 Task: Check the average views per listing of formal dining room in the last 3 years.
Action: Mouse moved to (840, 388)
Screenshot: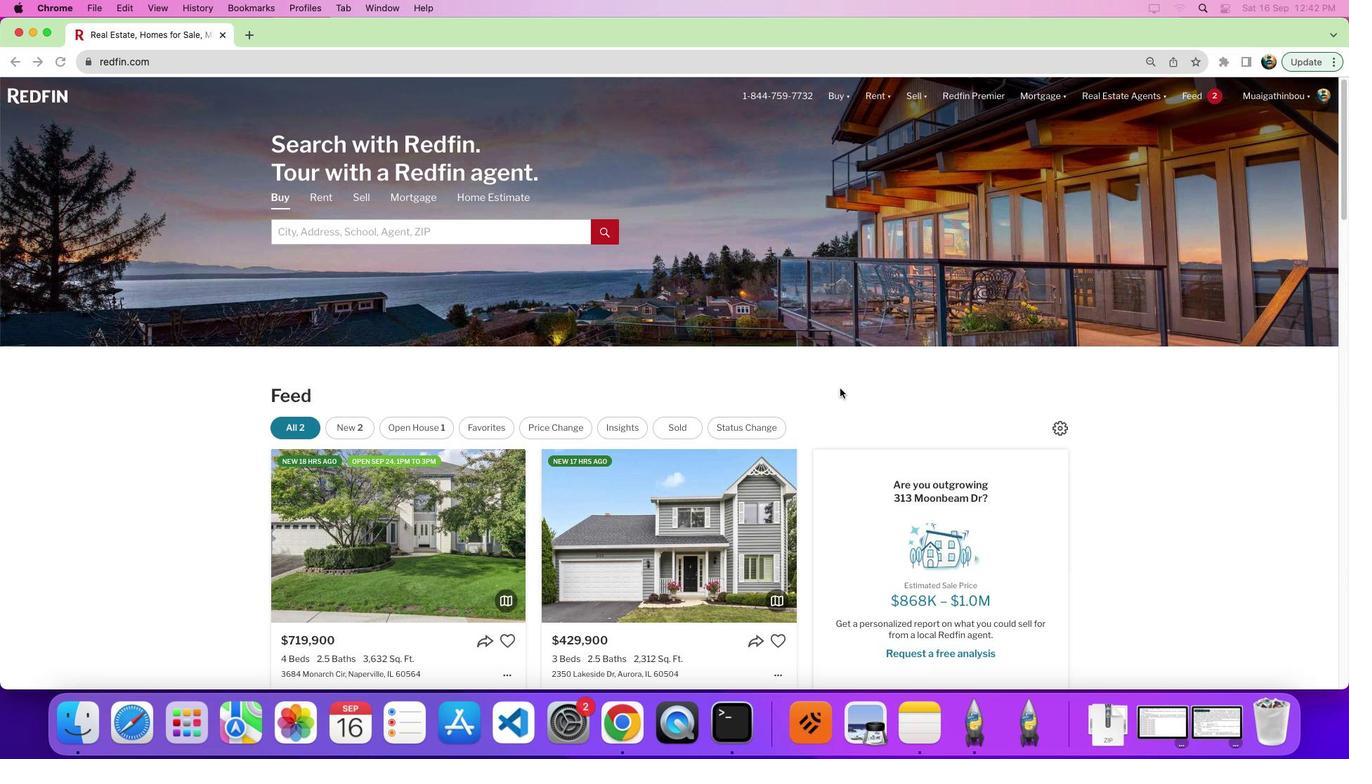 
Action: Mouse pressed left at (840, 388)
Screenshot: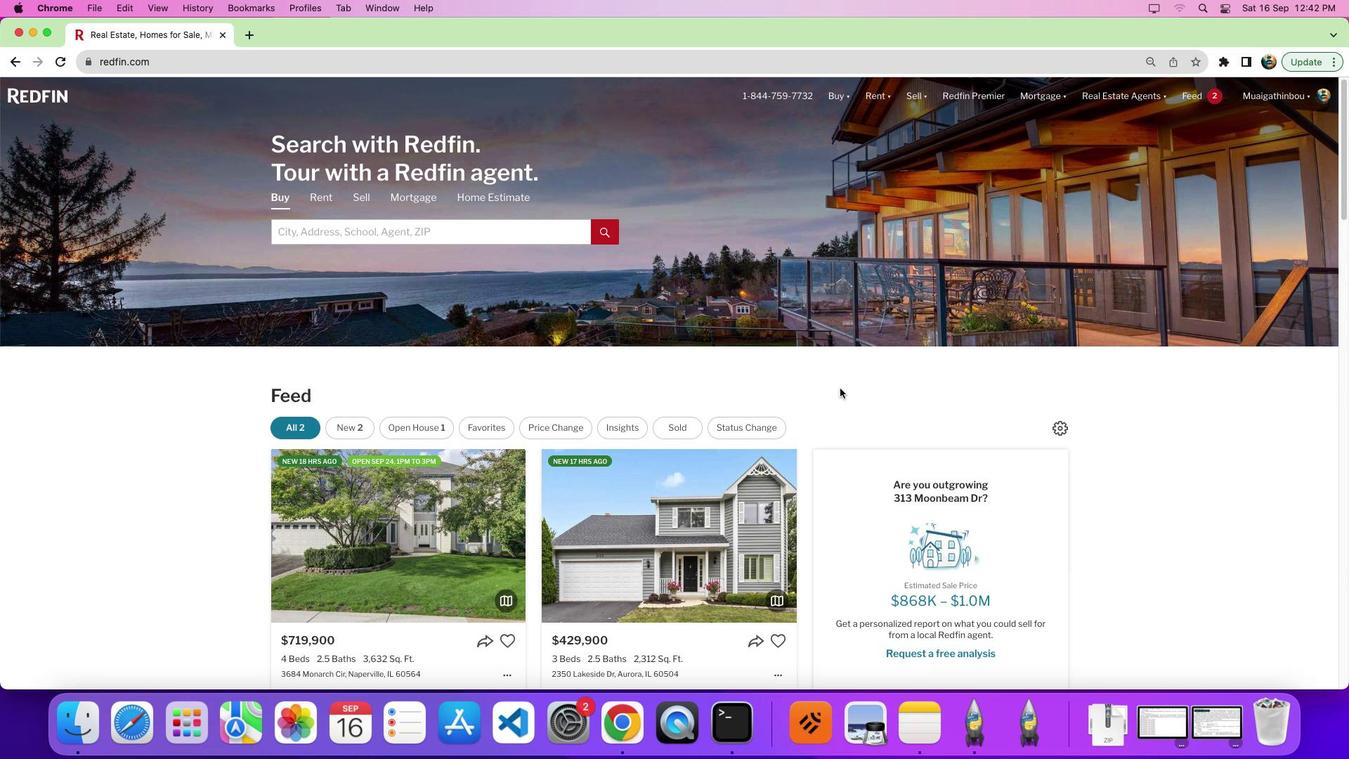 
Action: Mouse moved to (1085, 241)
Screenshot: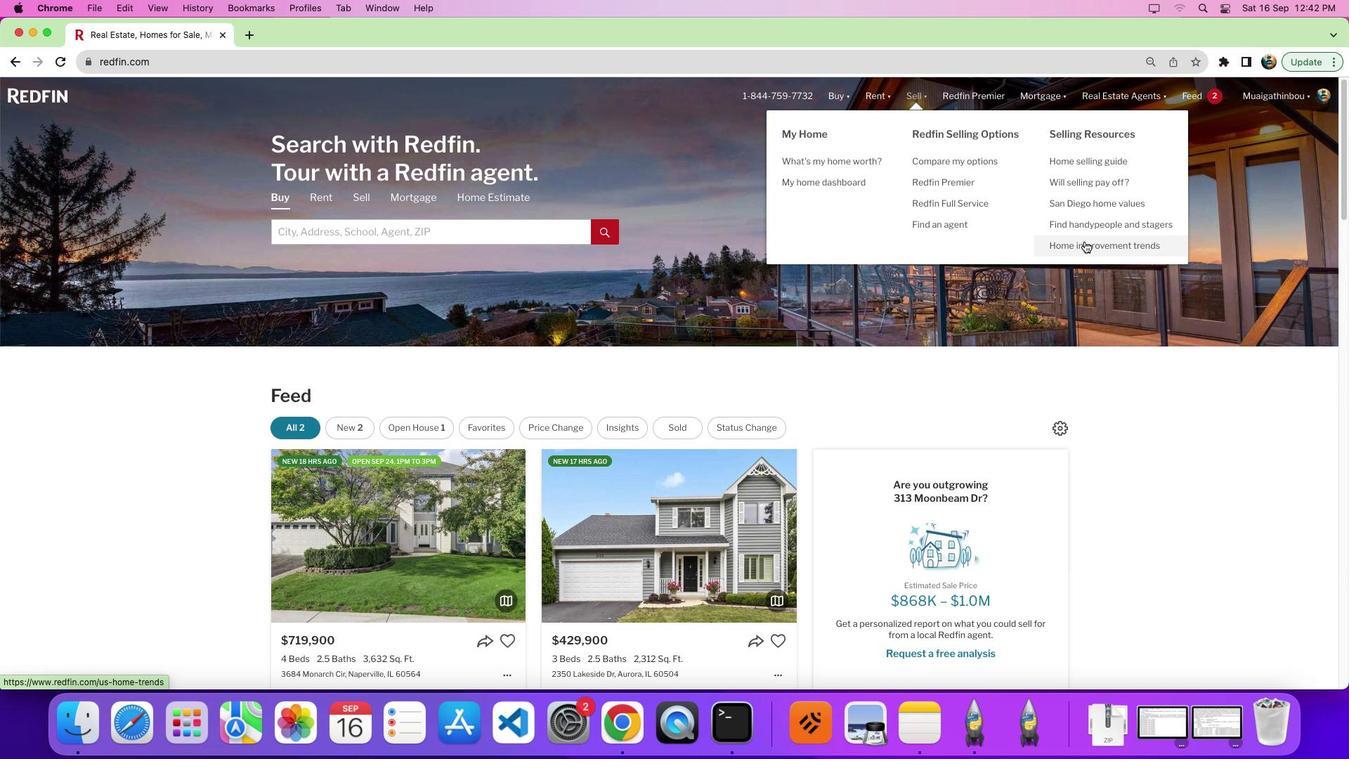 
Action: Mouse pressed left at (1085, 241)
Screenshot: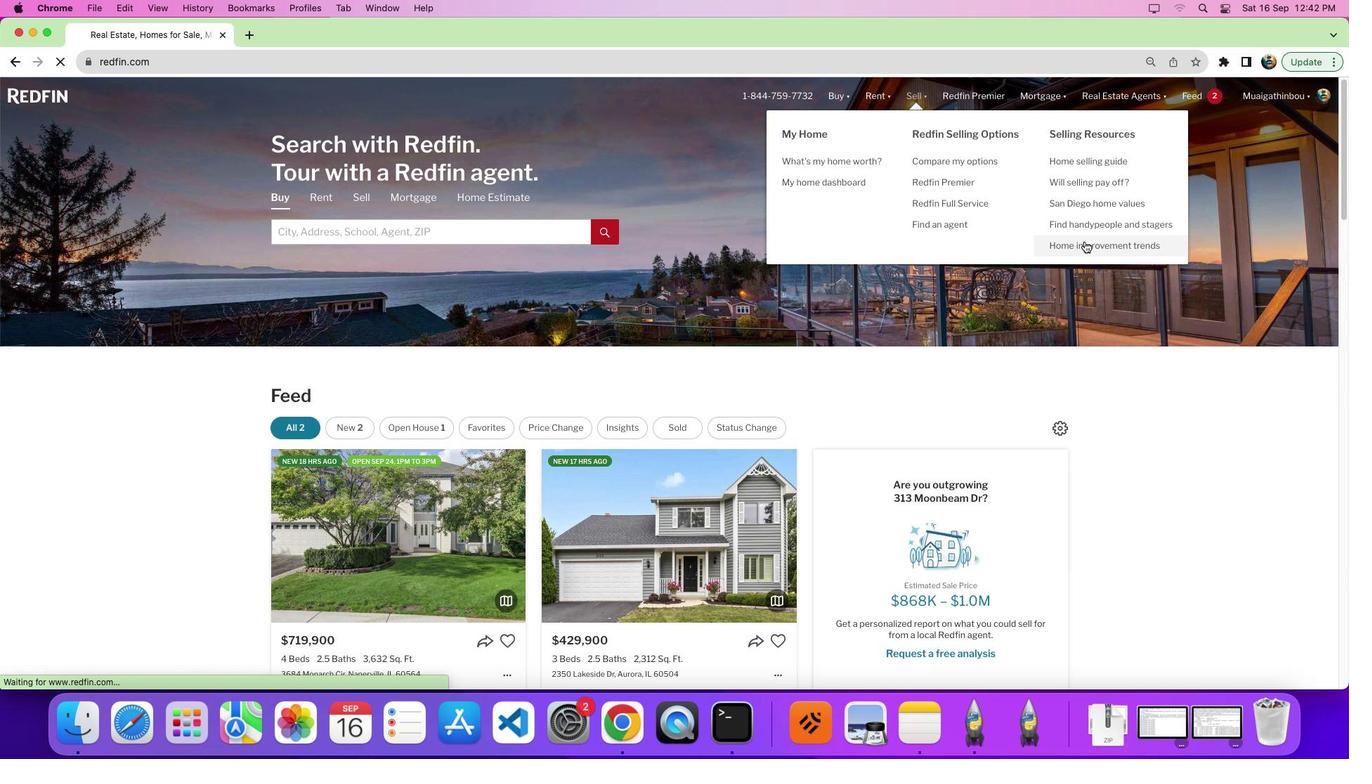 
Action: Mouse pressed left at (1085, 241)
Screenshot: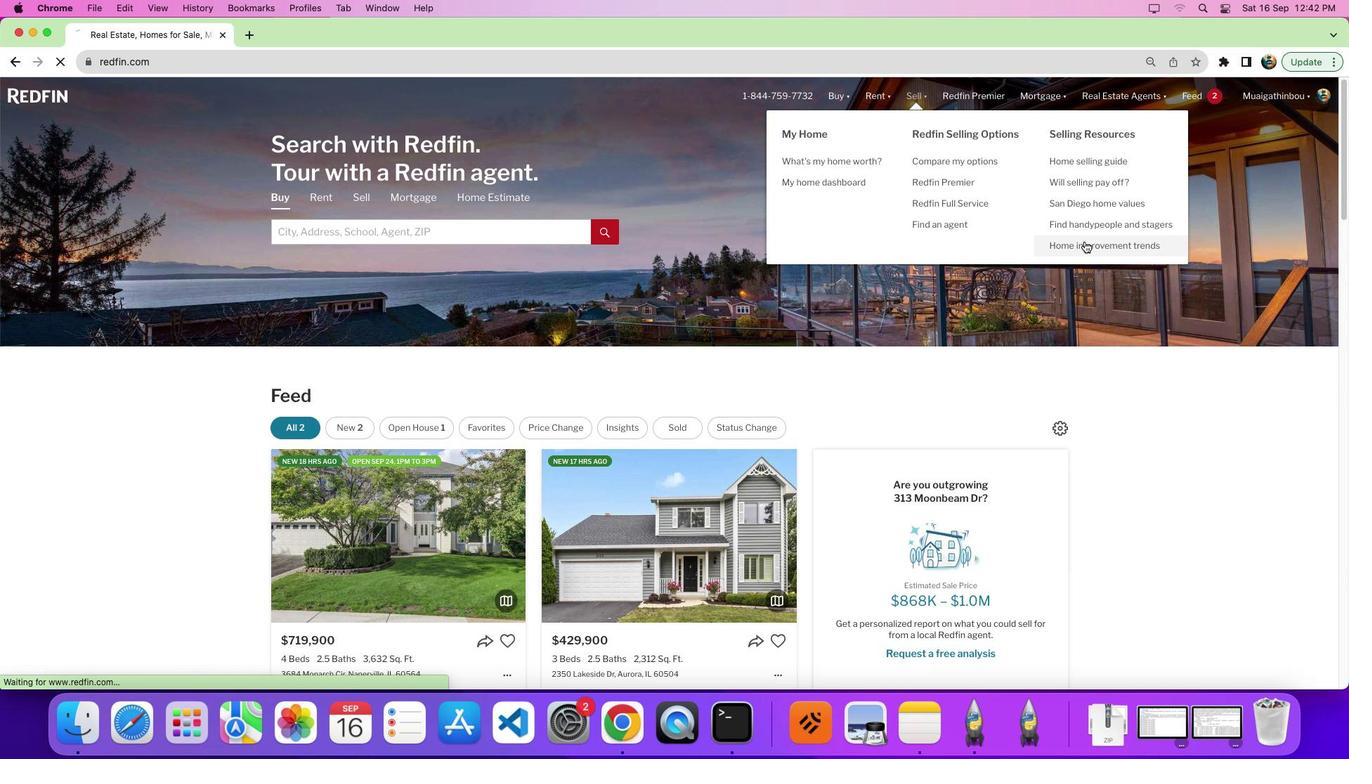 
Action: Mouse moved to (389, 267)
Screenshot: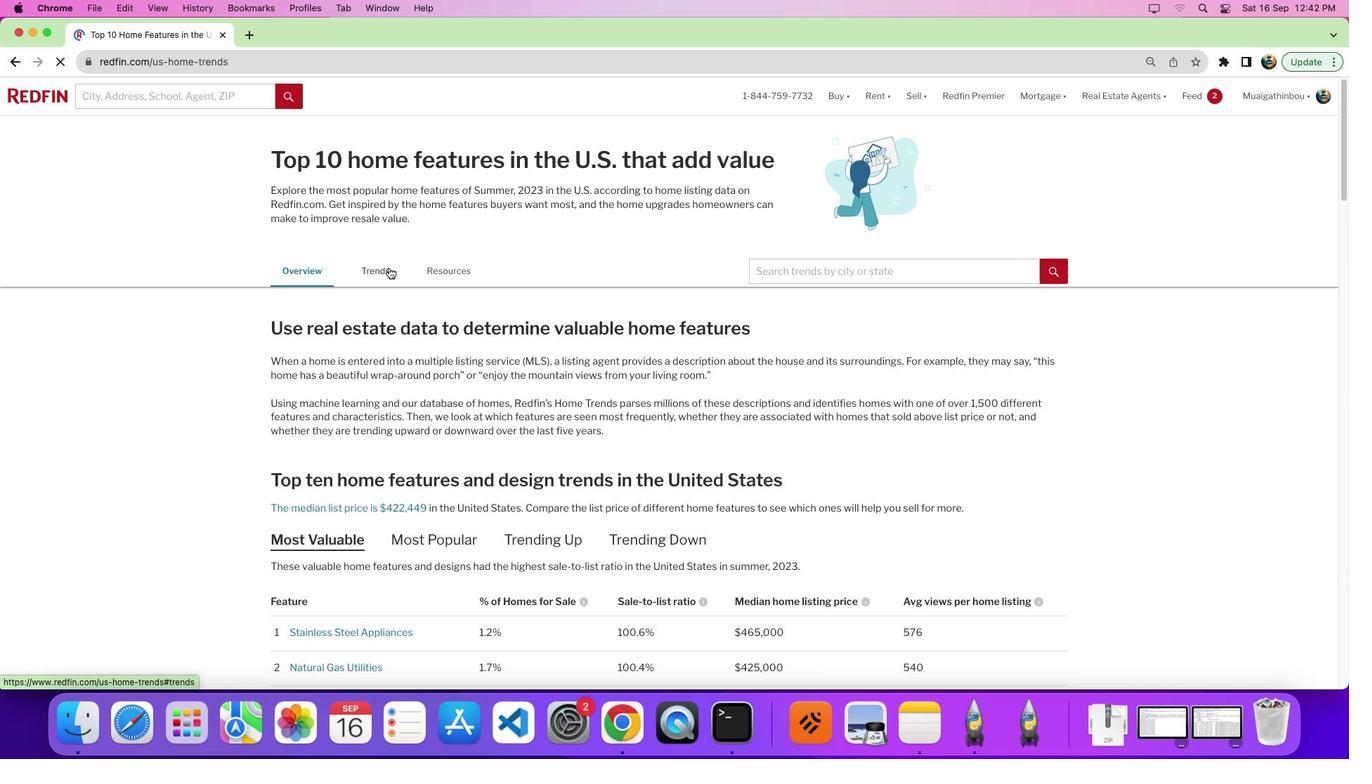 
Action: Mouse pressed left at (389, 267)
Screenshot: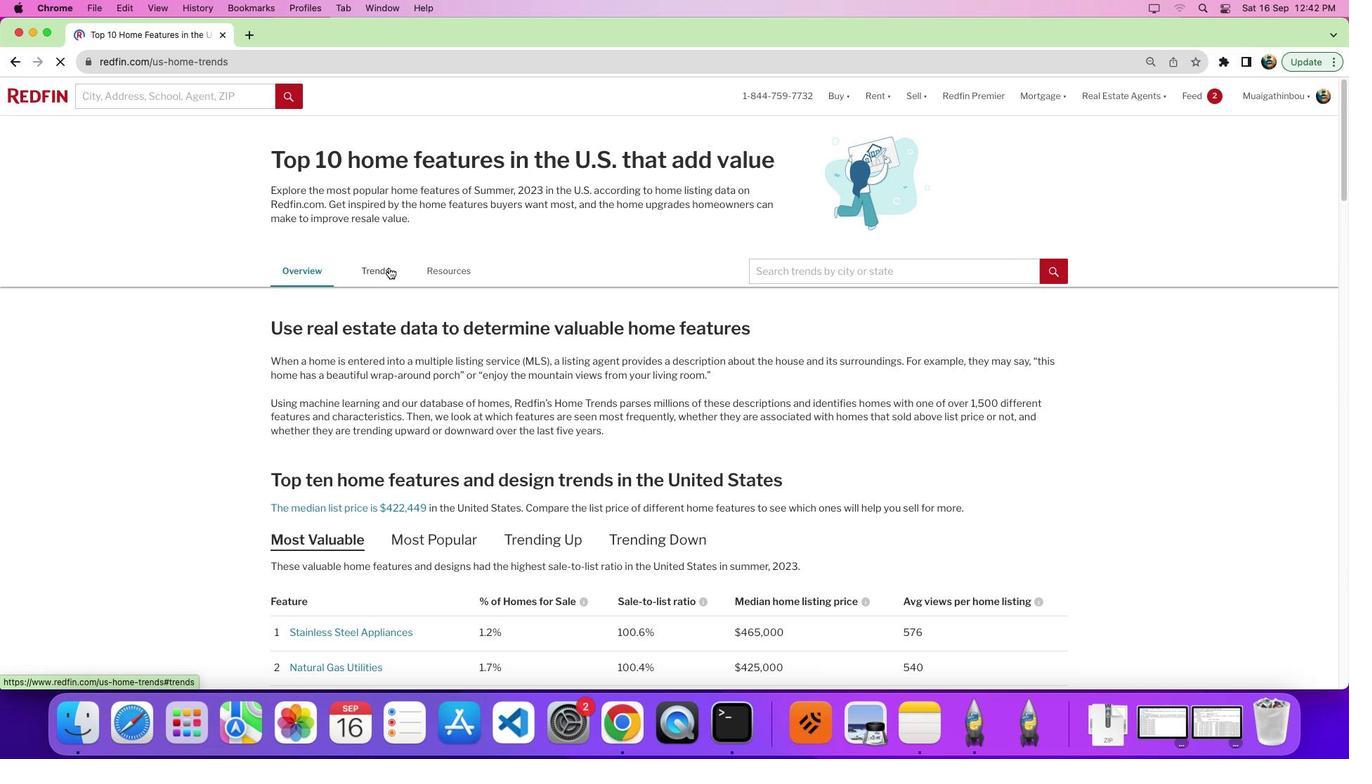 
Action: Mouse moved to (641, 381)
Screenshot: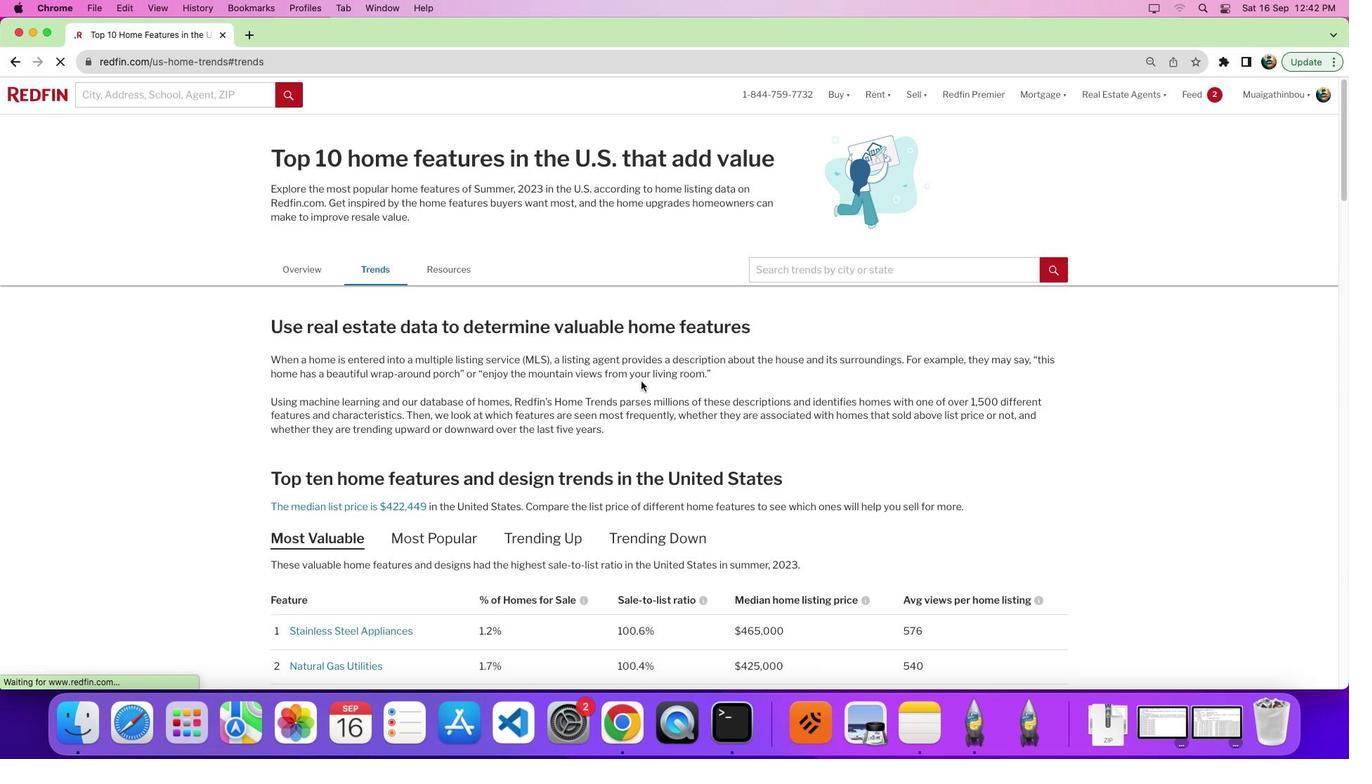 
Action: Mouse scrolled (641, 381) with delta (0, 0)
Screenshot: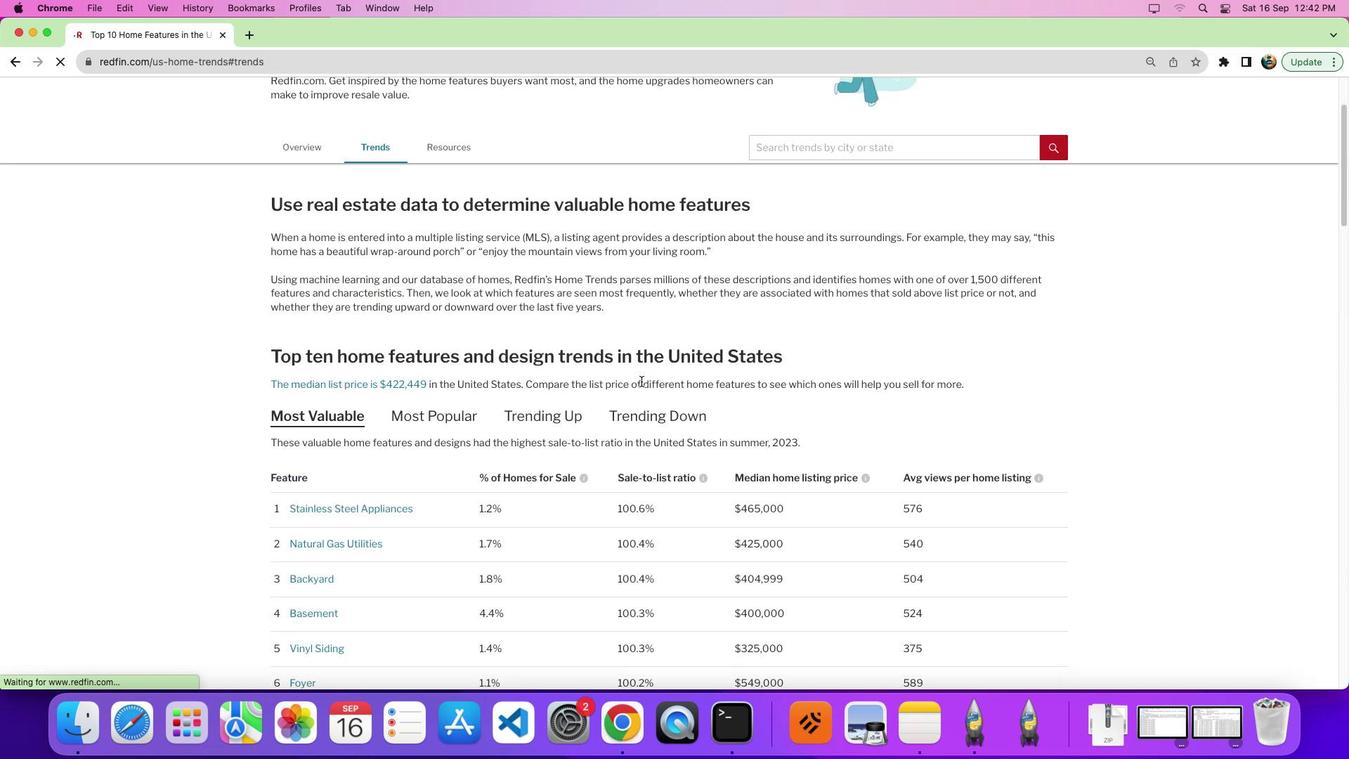 
Action: Mouse scrolled (641, 381) with delta (0, 0)
Screenshot: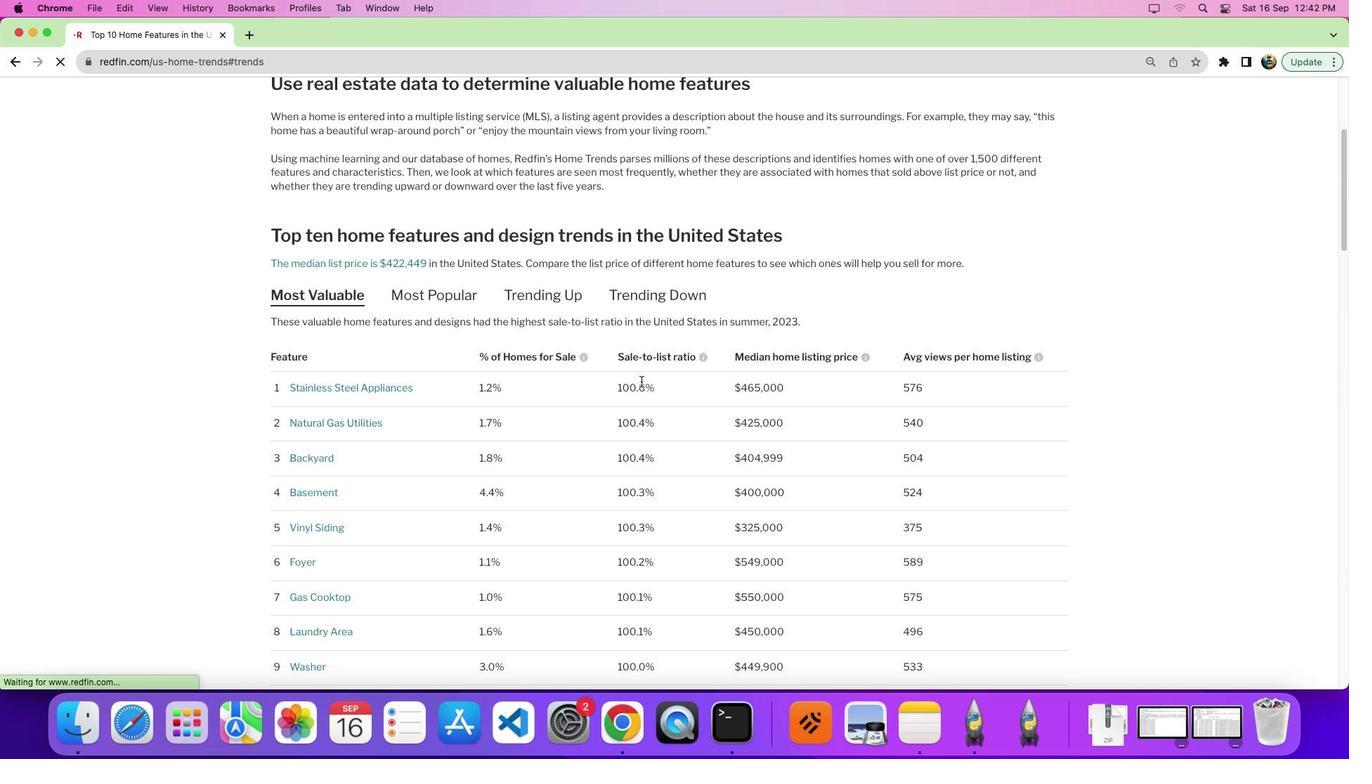 
Action: Mouse scrolled (641, 381) with delta (0, -5)
Screenshot: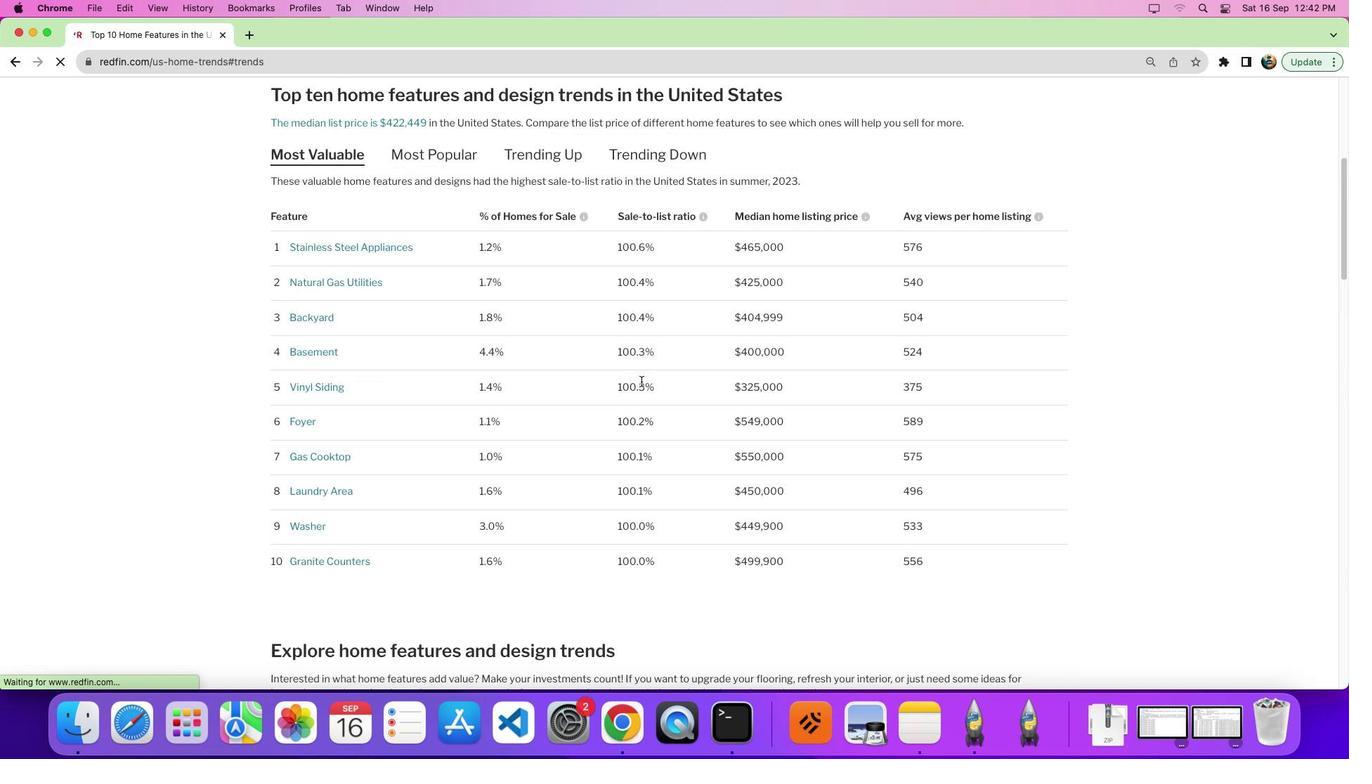 
Action: Mouse scrolled (641, 381) with delta (0, -6)
Screenshot: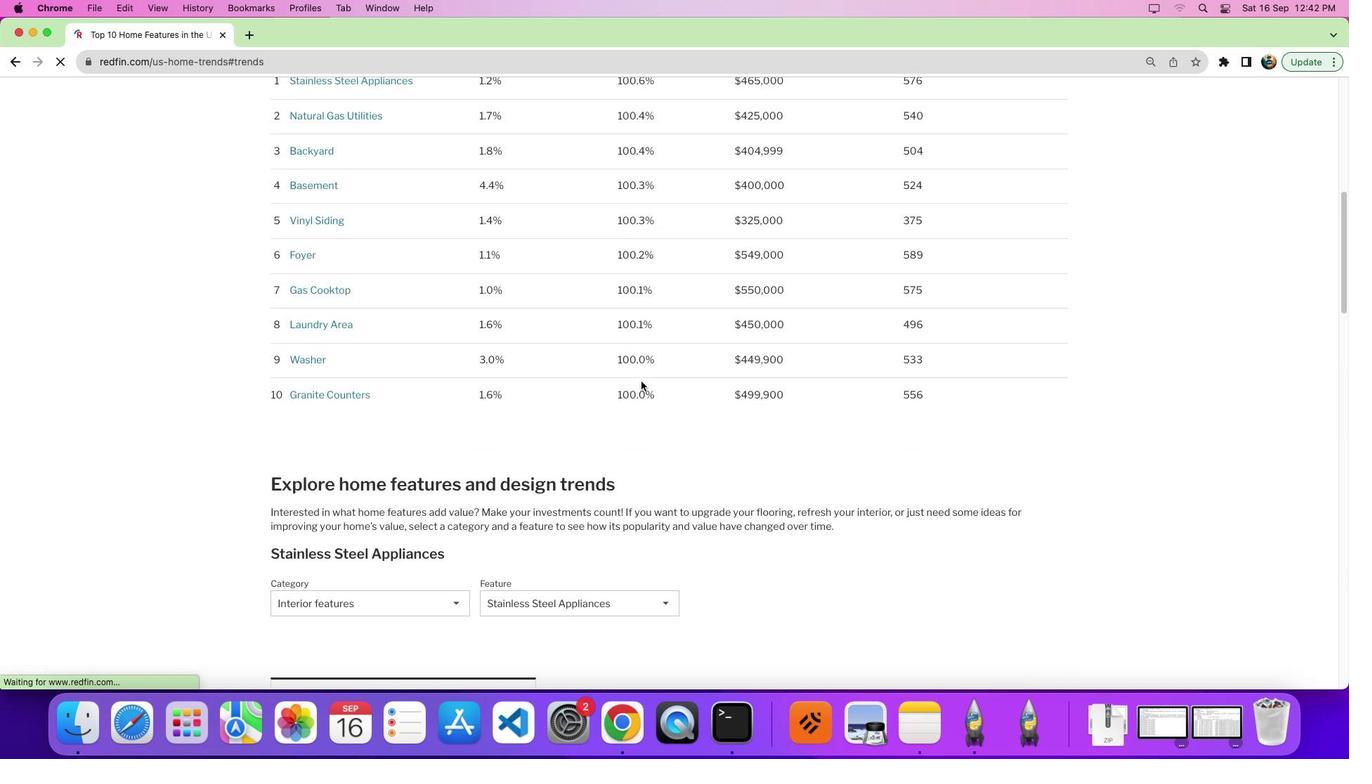 
Action: Mouse moved to (643, 382)
Screenshot: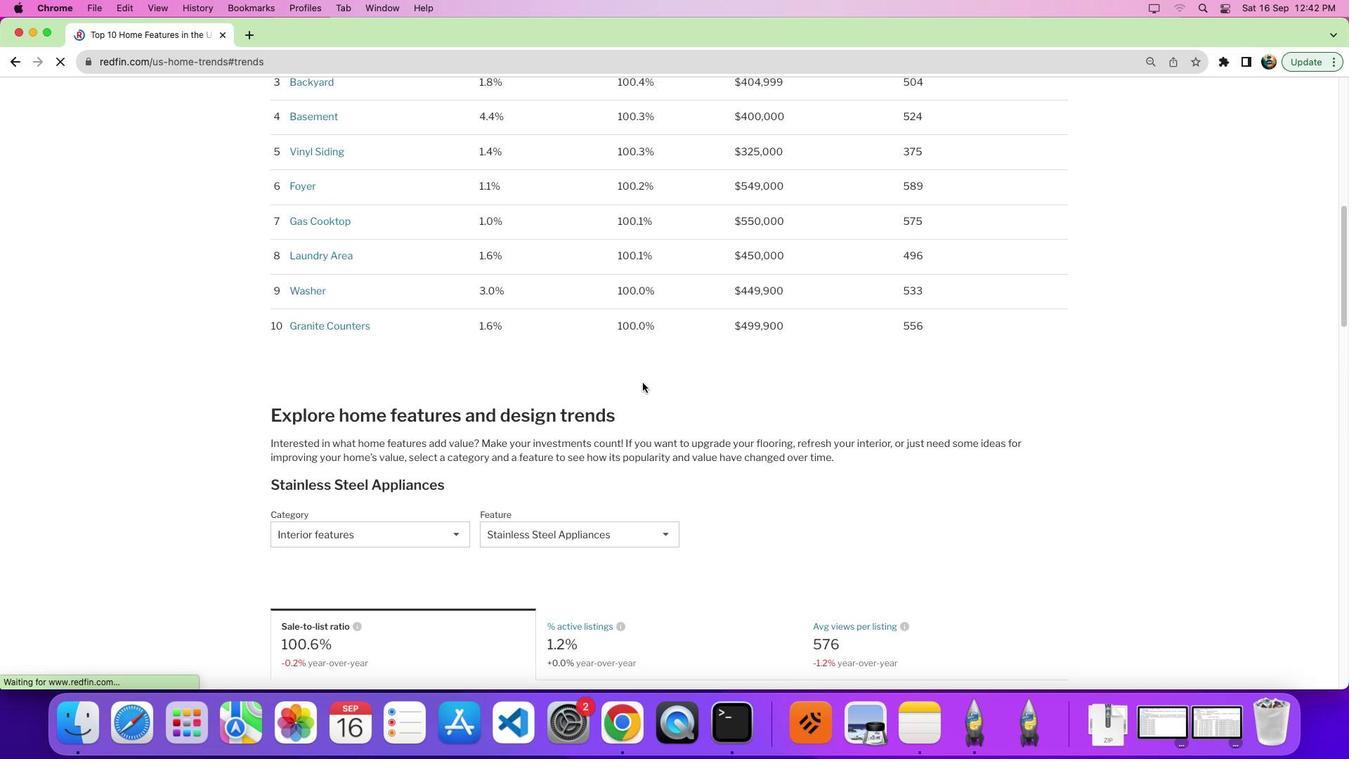 
Action: Mouse scrolled (643, 382) with delta (0, 0)
Screenshot: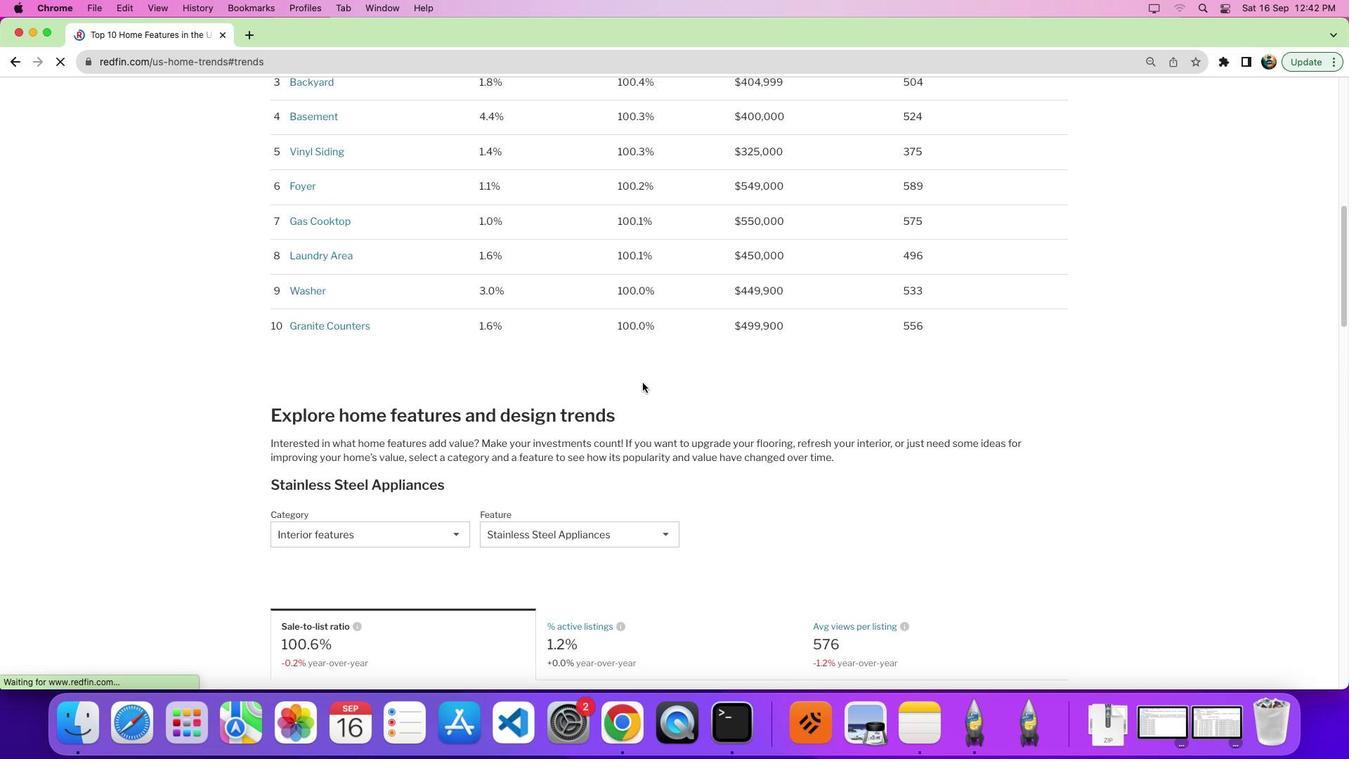 
Action: Mouse scrolled (643, 382) with delta (0, 0)
Screenshot: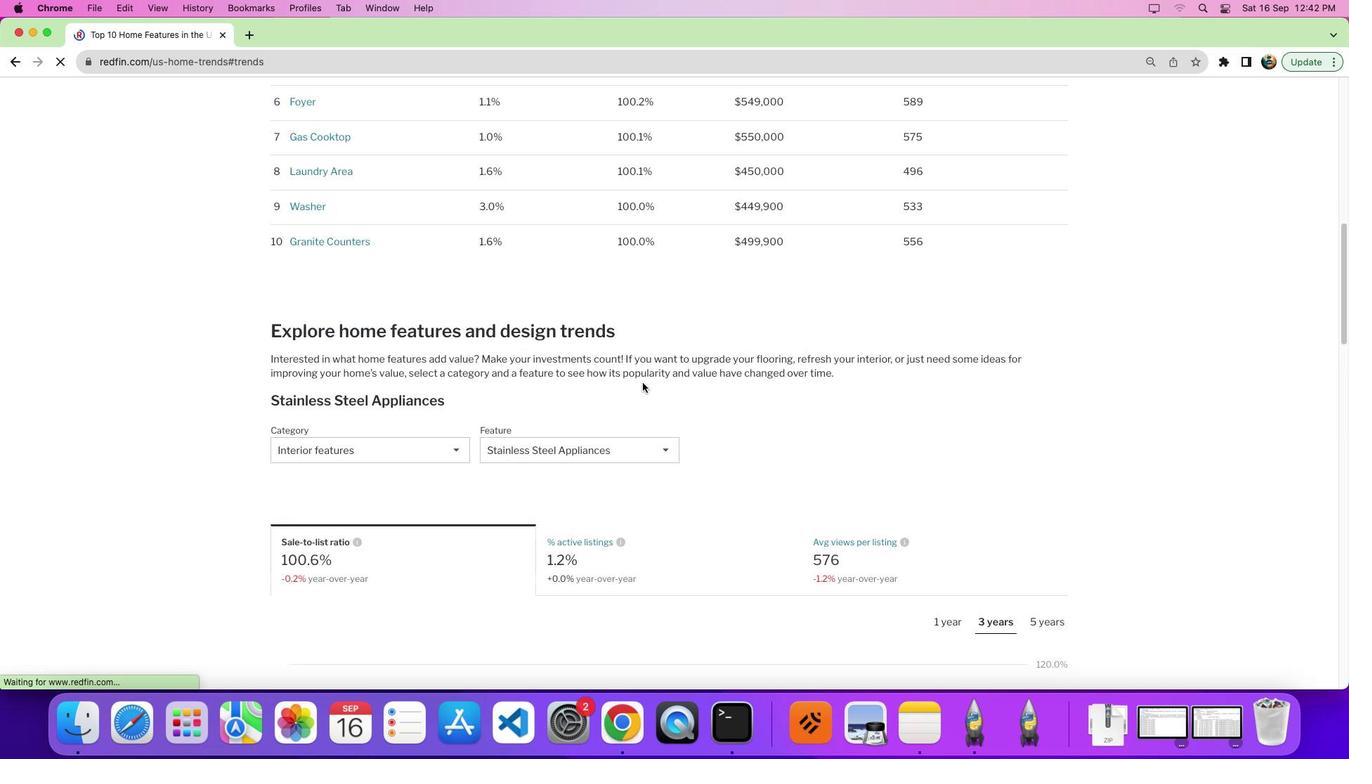 
Action: Mouse scrolled (643, 382) with delta (0, -4)
Screenshot: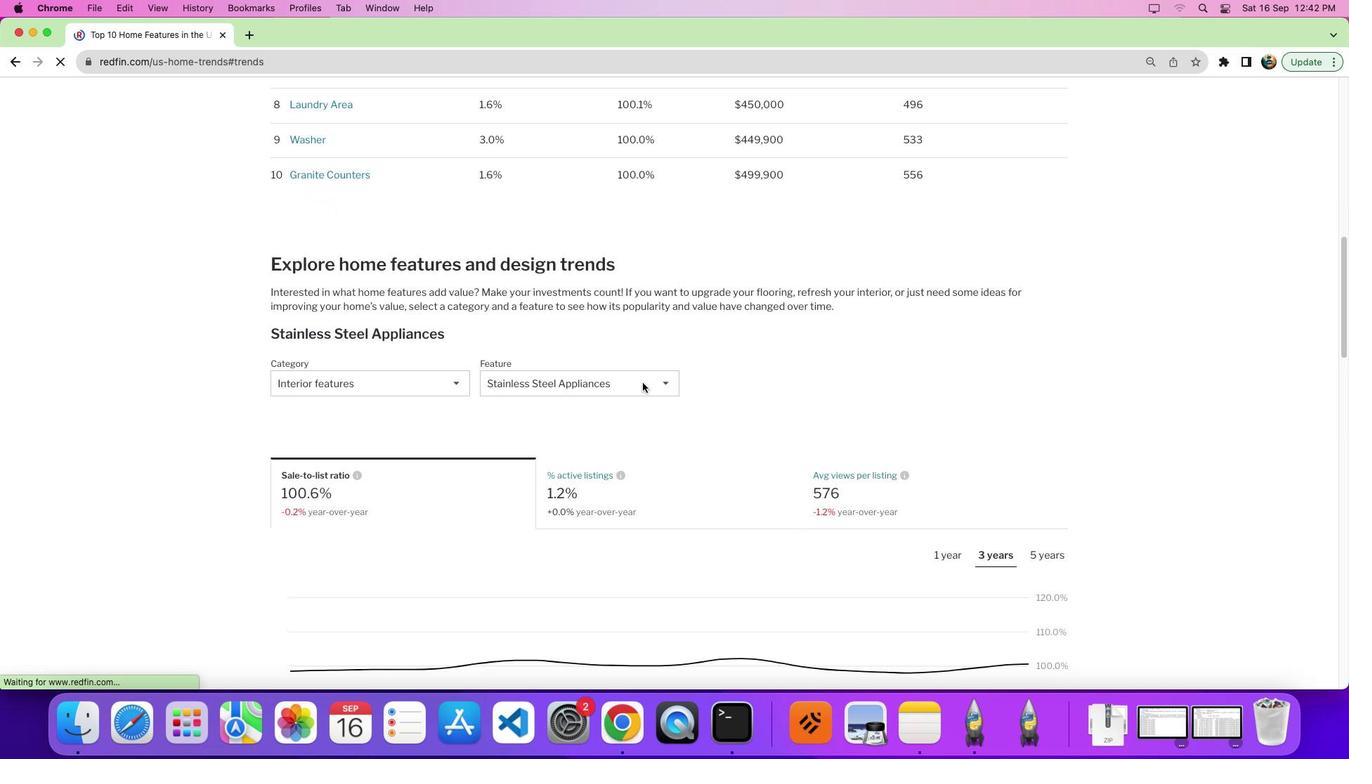 
Action: Mouse moved to (643, 382)
Screenshot: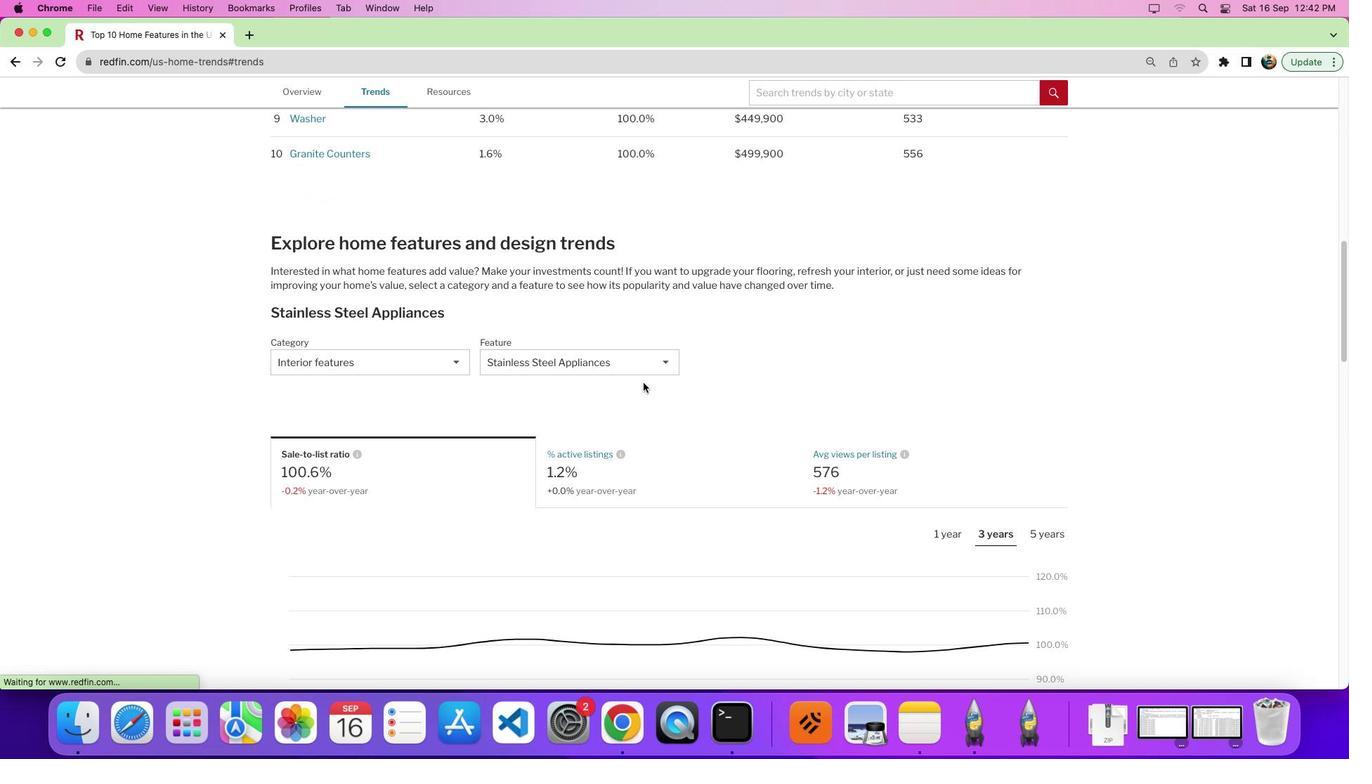 
Action: Mouse scrolled (643, 382) with delta (0, 0)
Screenshot: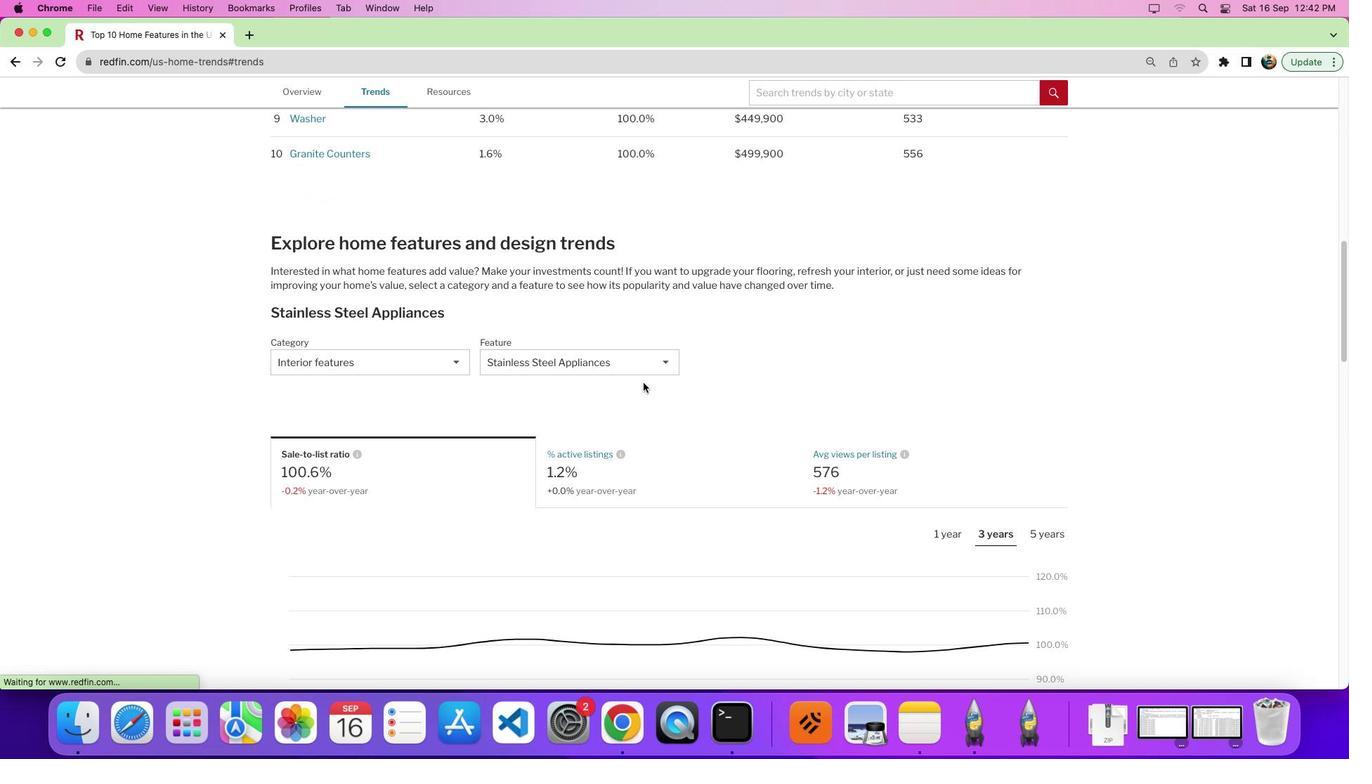 
Action: Mouse scrolled (643, 382) with delta (0, 0)
Screenshot: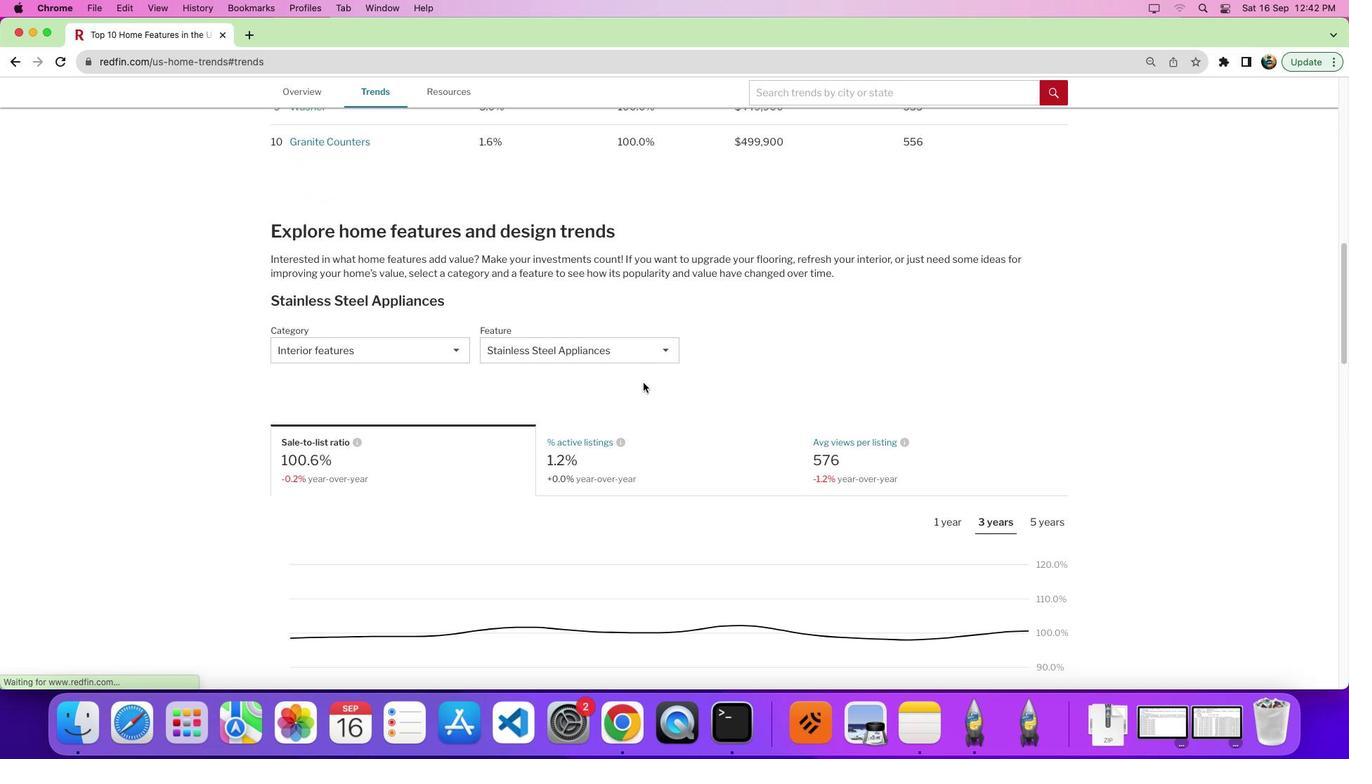 
Action: Mouse moved to (643, 382)
Screenshot: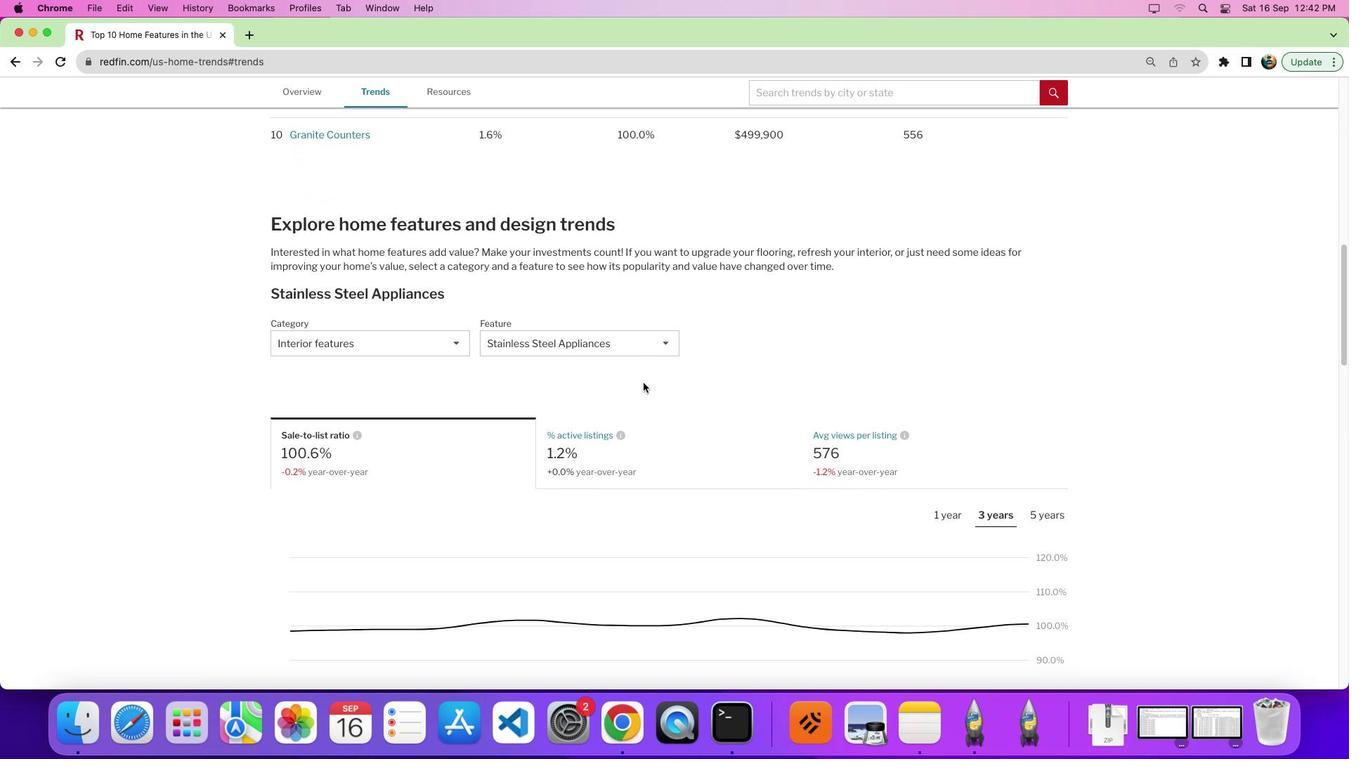 
Action: Mouse scrolled (643, 382) with delta (0, 0)
Screenshot: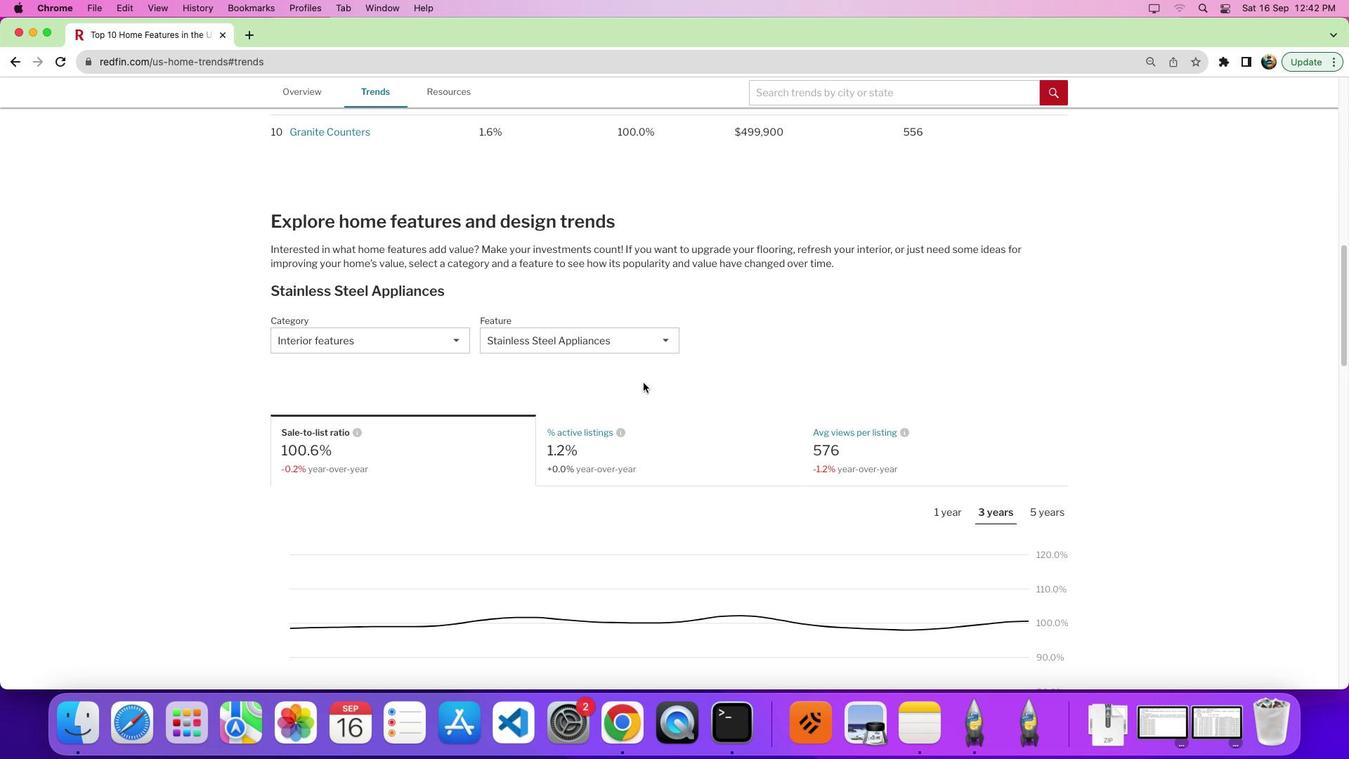 
Action: Mouse scrolled (643, 382) with delta (0, 0)
Screenshot: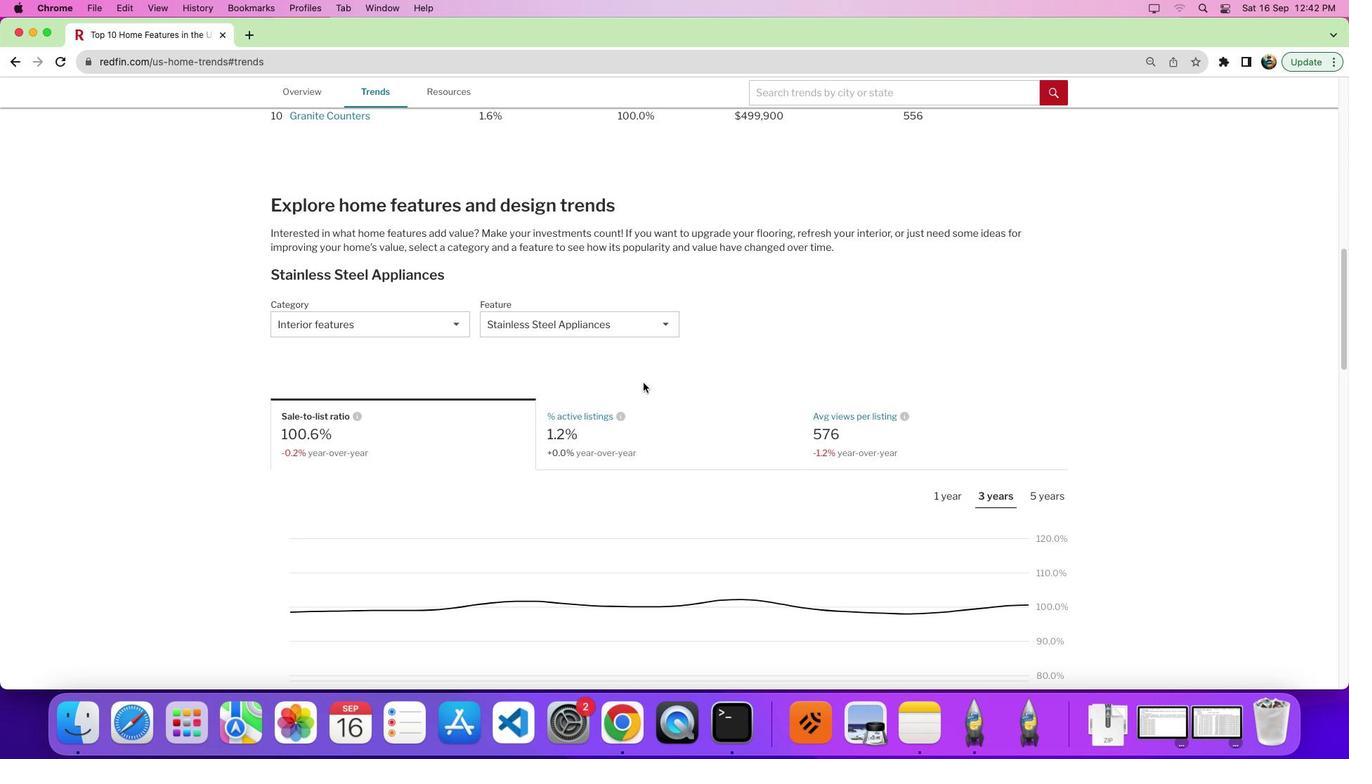 
Action: Mouse moved to (603, 313)
Screenshot: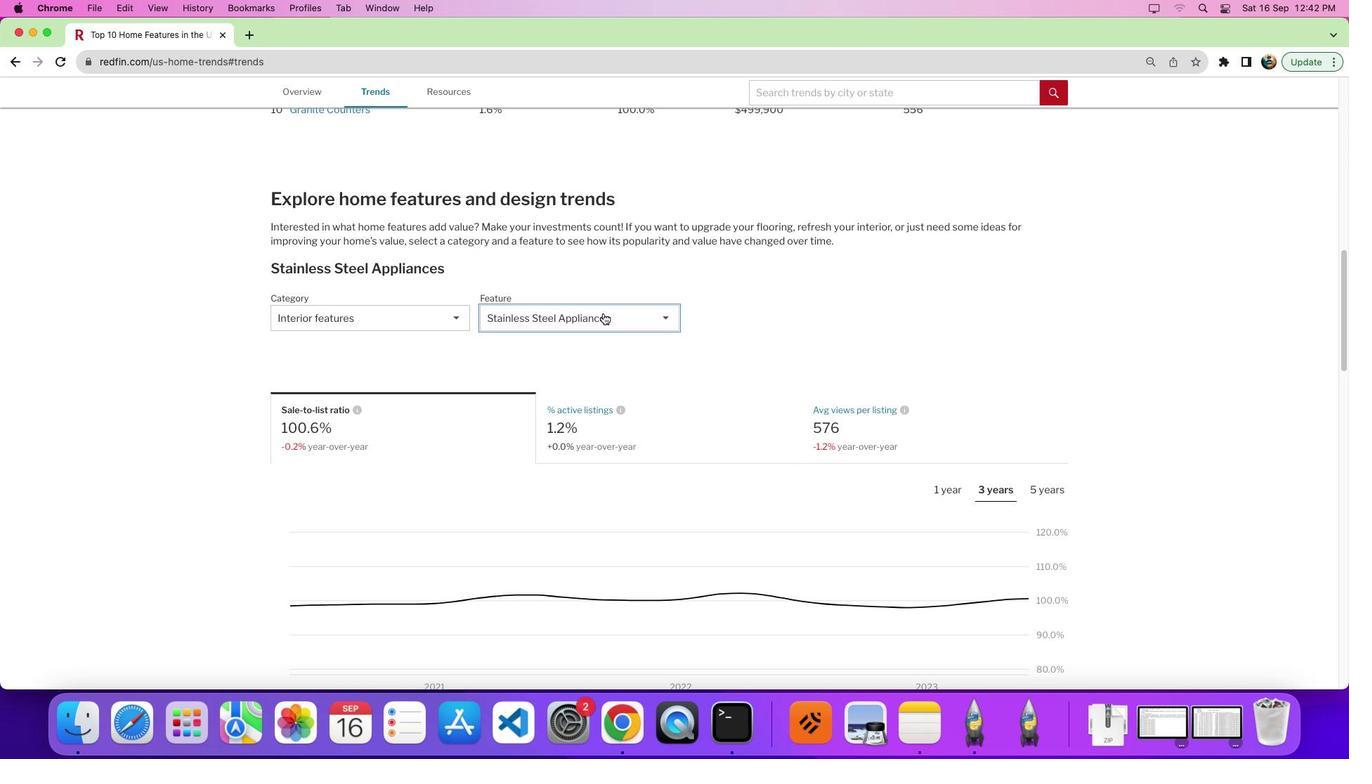 
Action: Mouse pressed left at (603, 313)
Screenshot: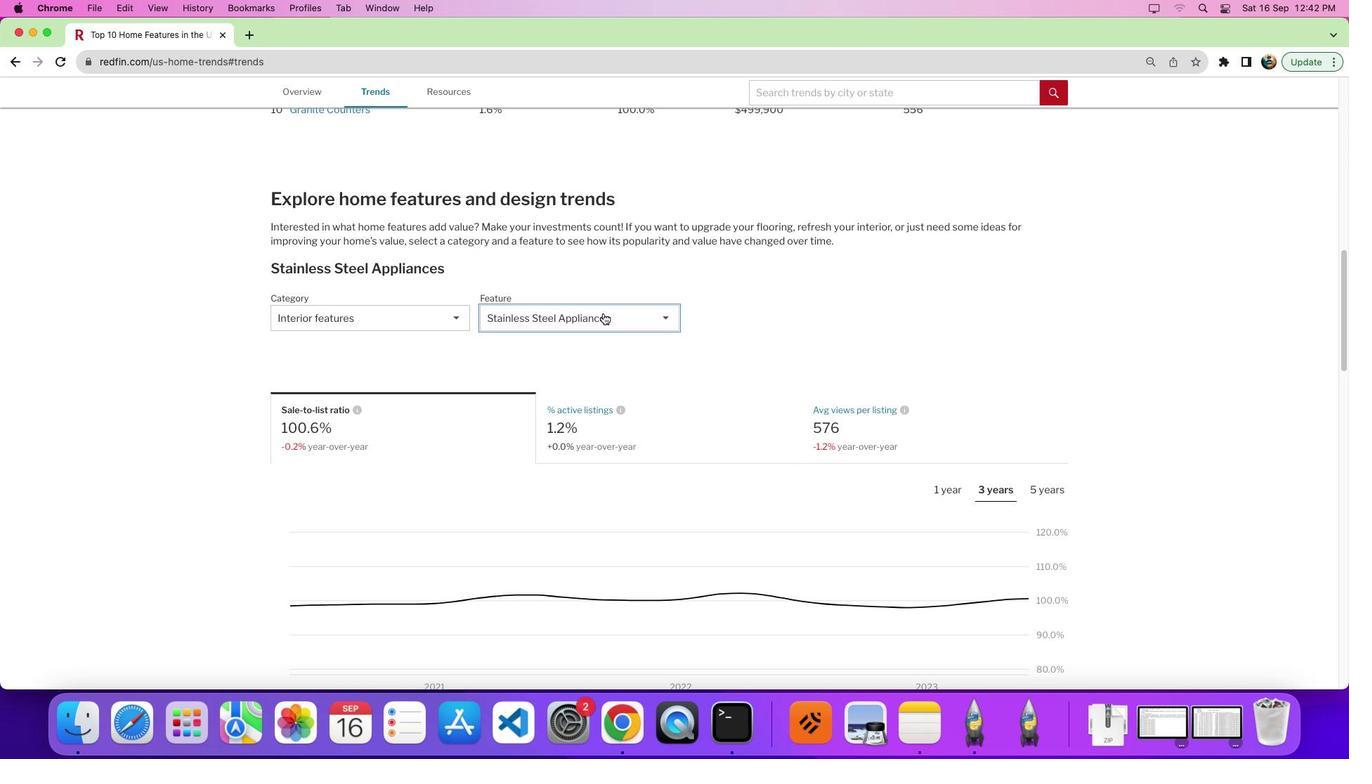 
Action: Mouse moved to (671, 416)
Screenshot: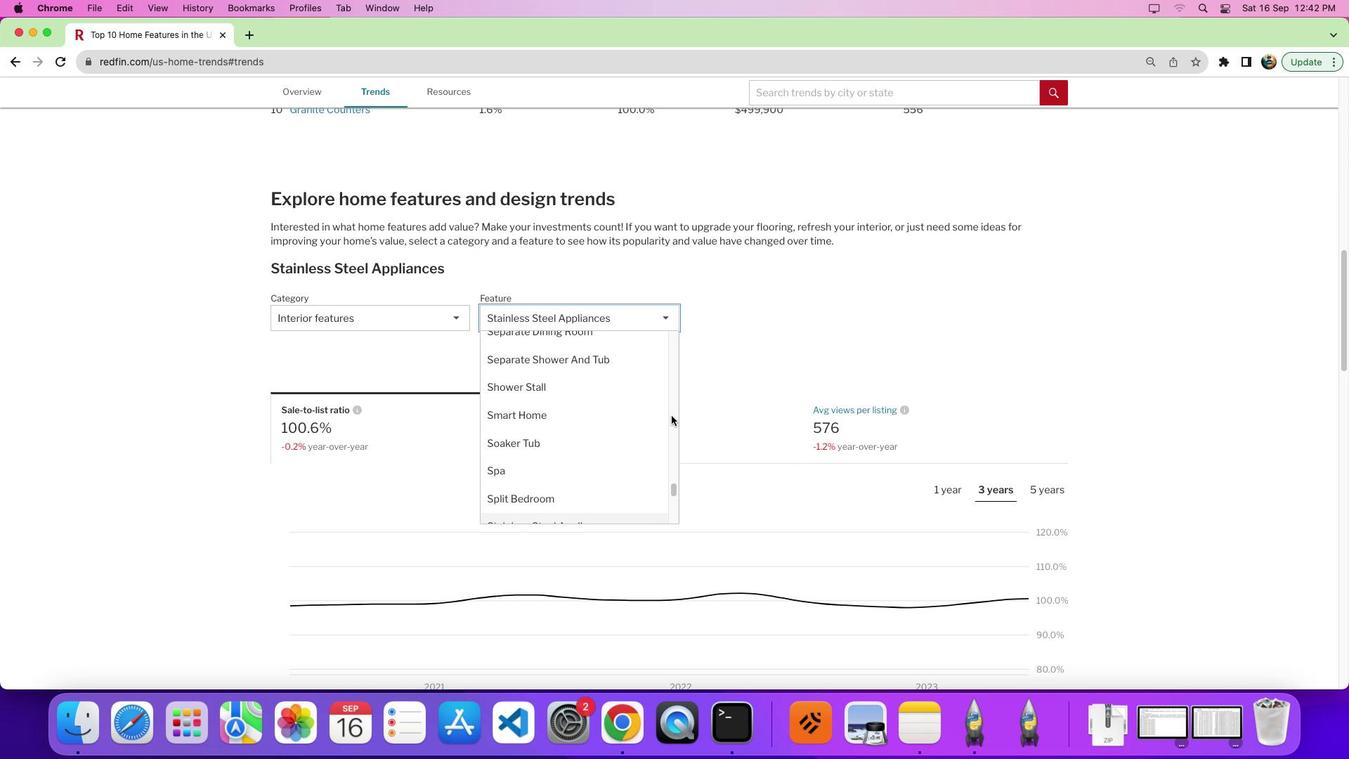 
Action: Mouse pressed left at (671, 416)
Screenshot: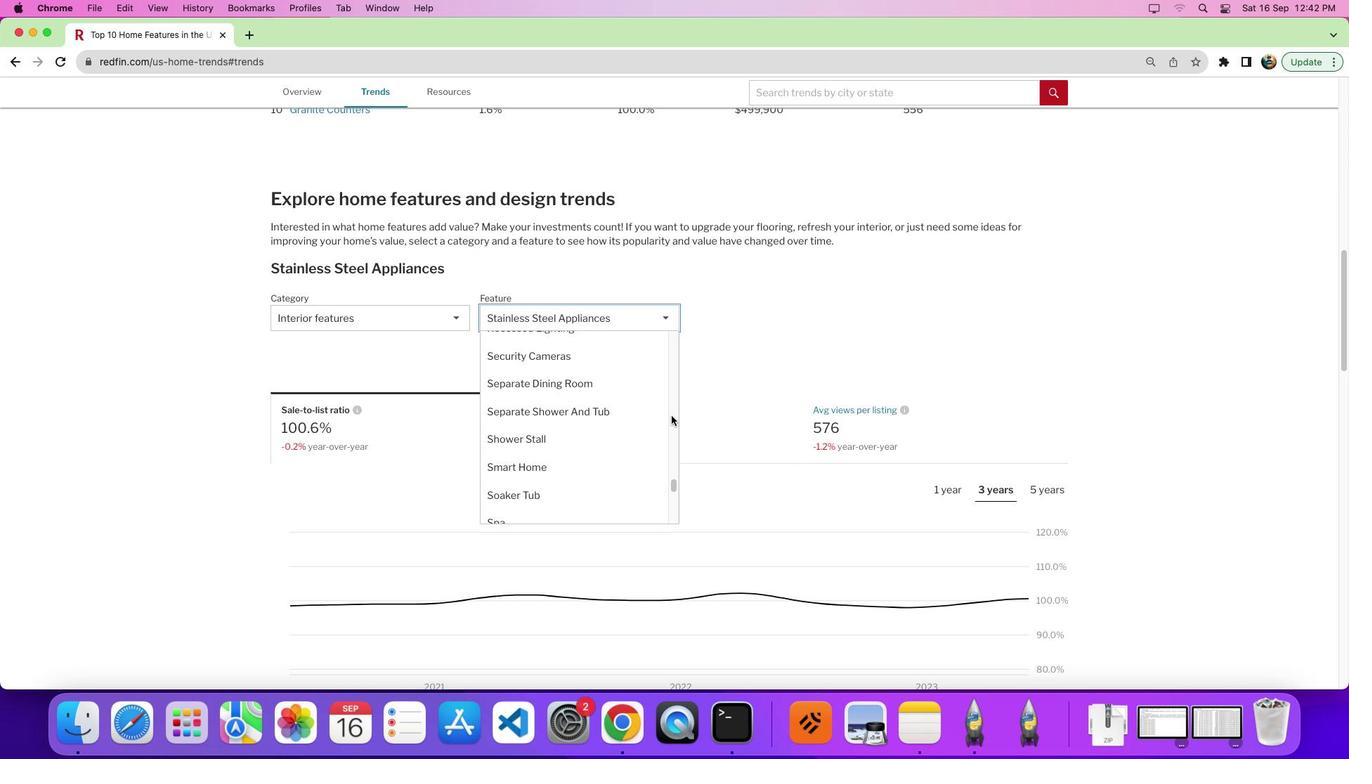 
Action: Mouse moved to (571, 433)
Screenshot: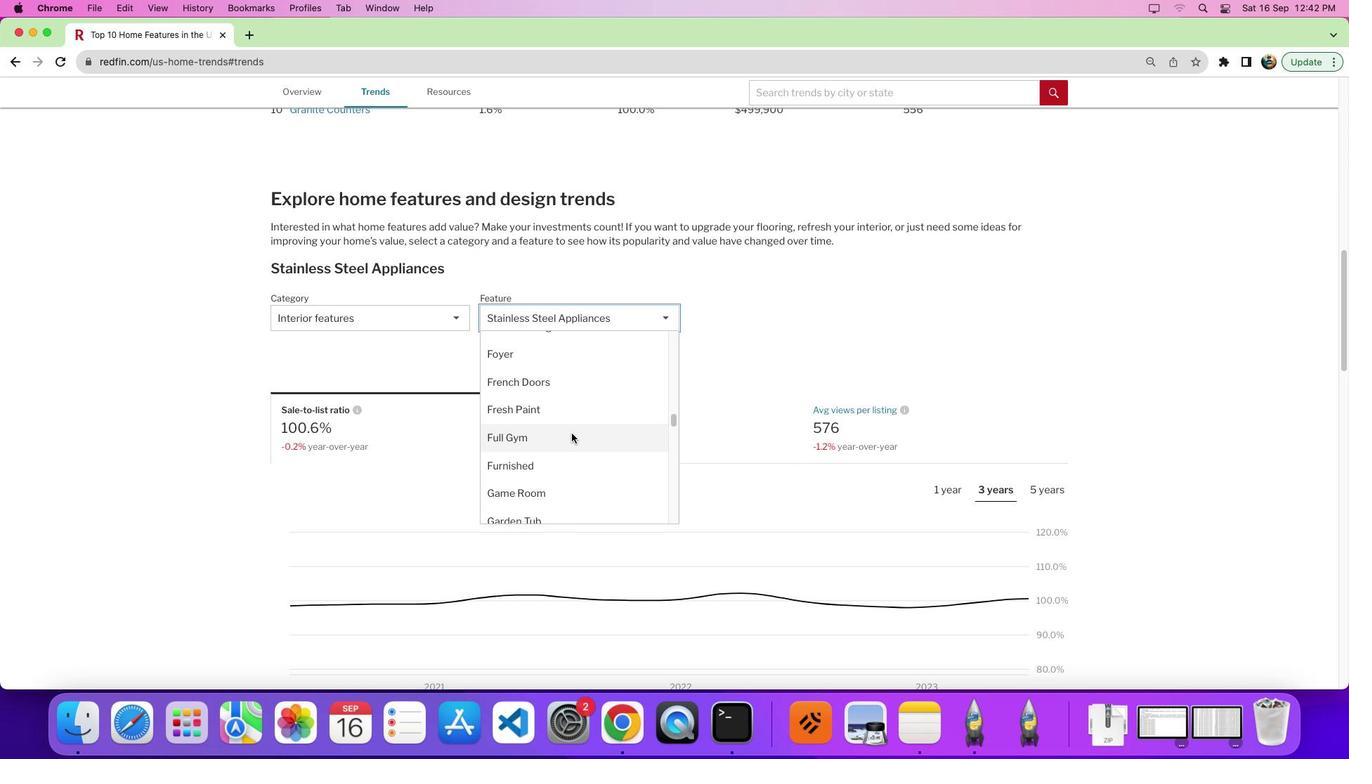 
Action: Mouse scrolled (571, 433) with delta (0, 0)
Screenshot: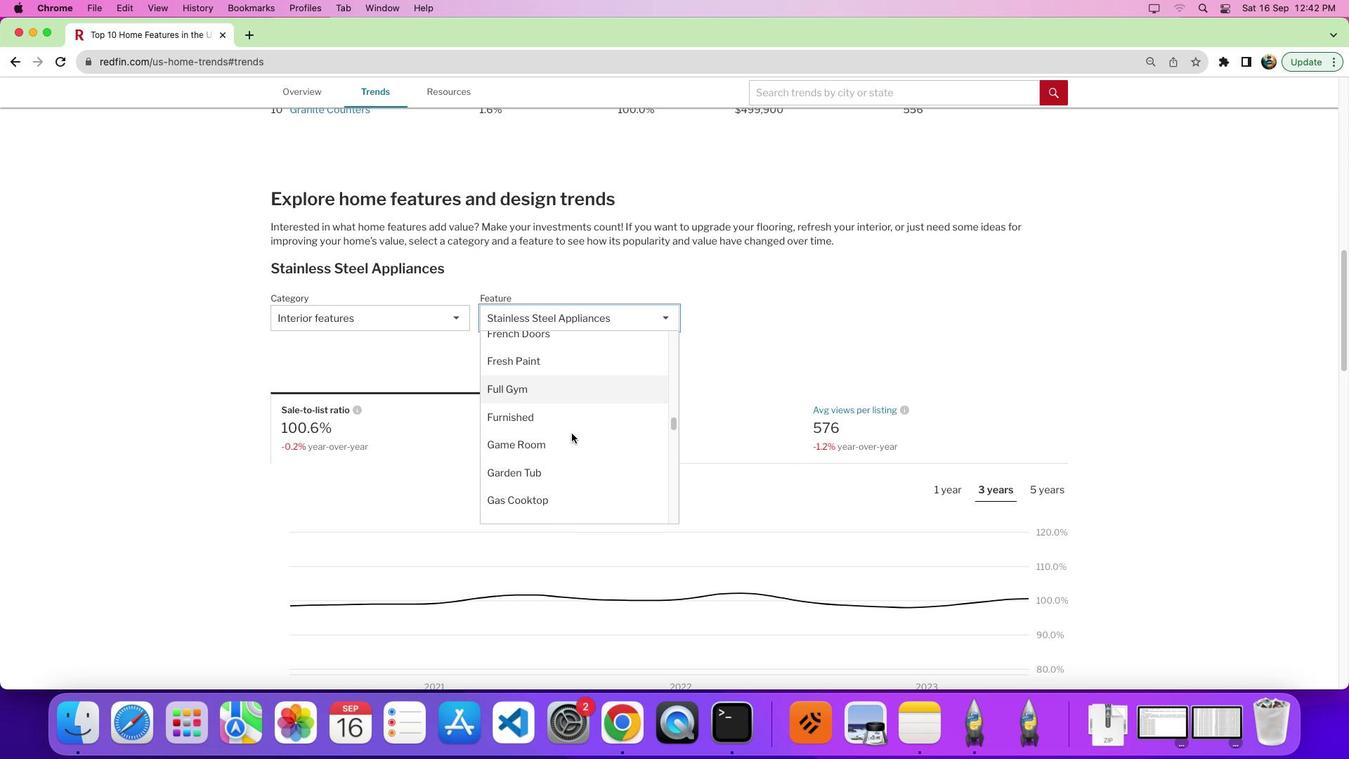 
Action: Mouse scrolled (571, 433) with delta (0, 0)
Screenshot: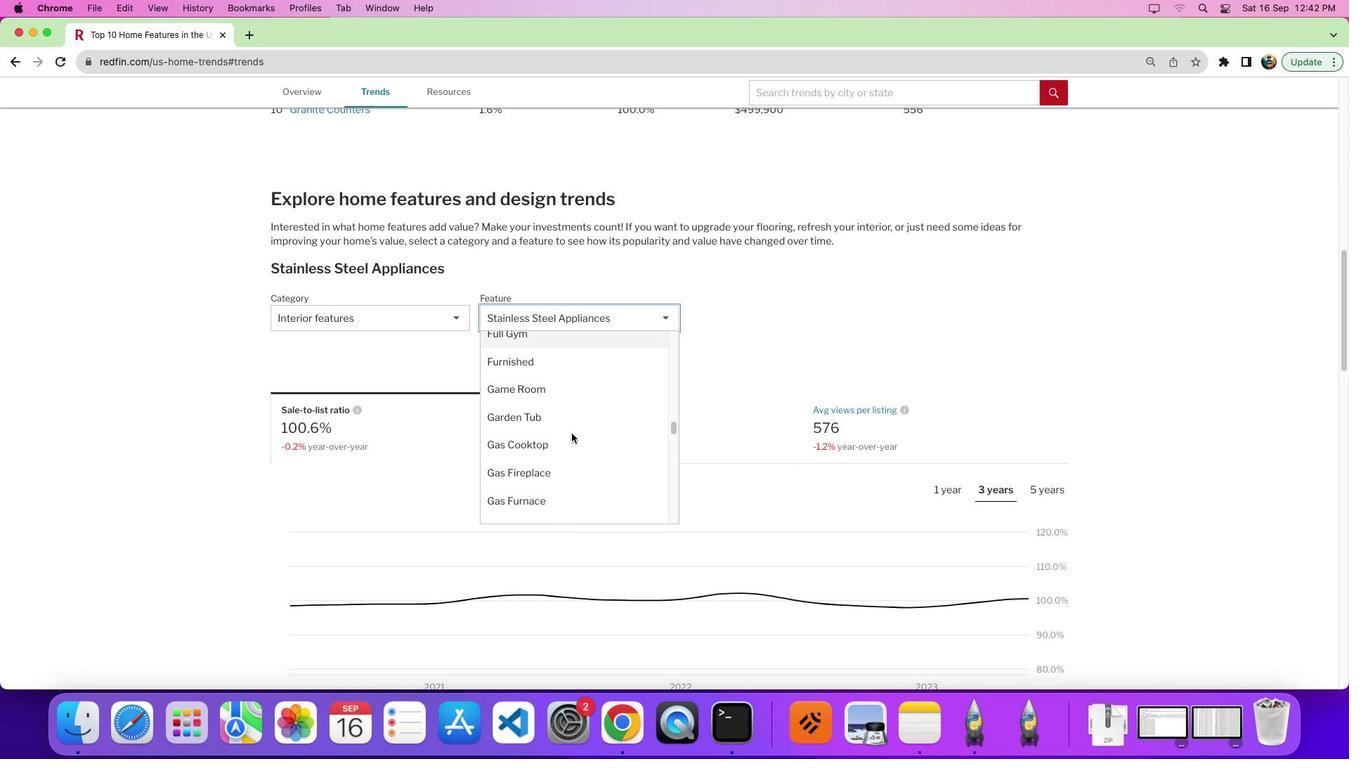 
Action: Mouse scrolled (571, 433) with delta (0, -3)
Screenshot: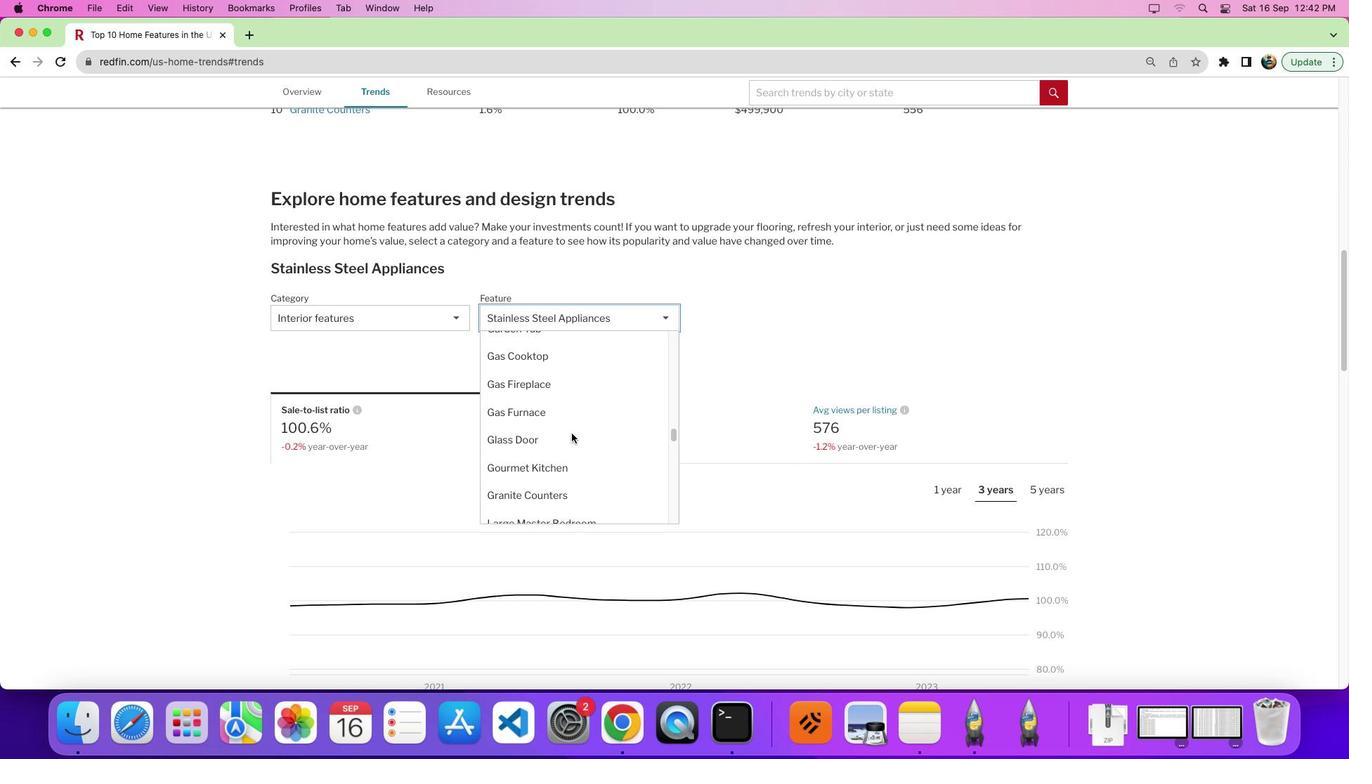 
Action: Mouse scrolled (571, 433) with delta (0, 0)
Screenshot: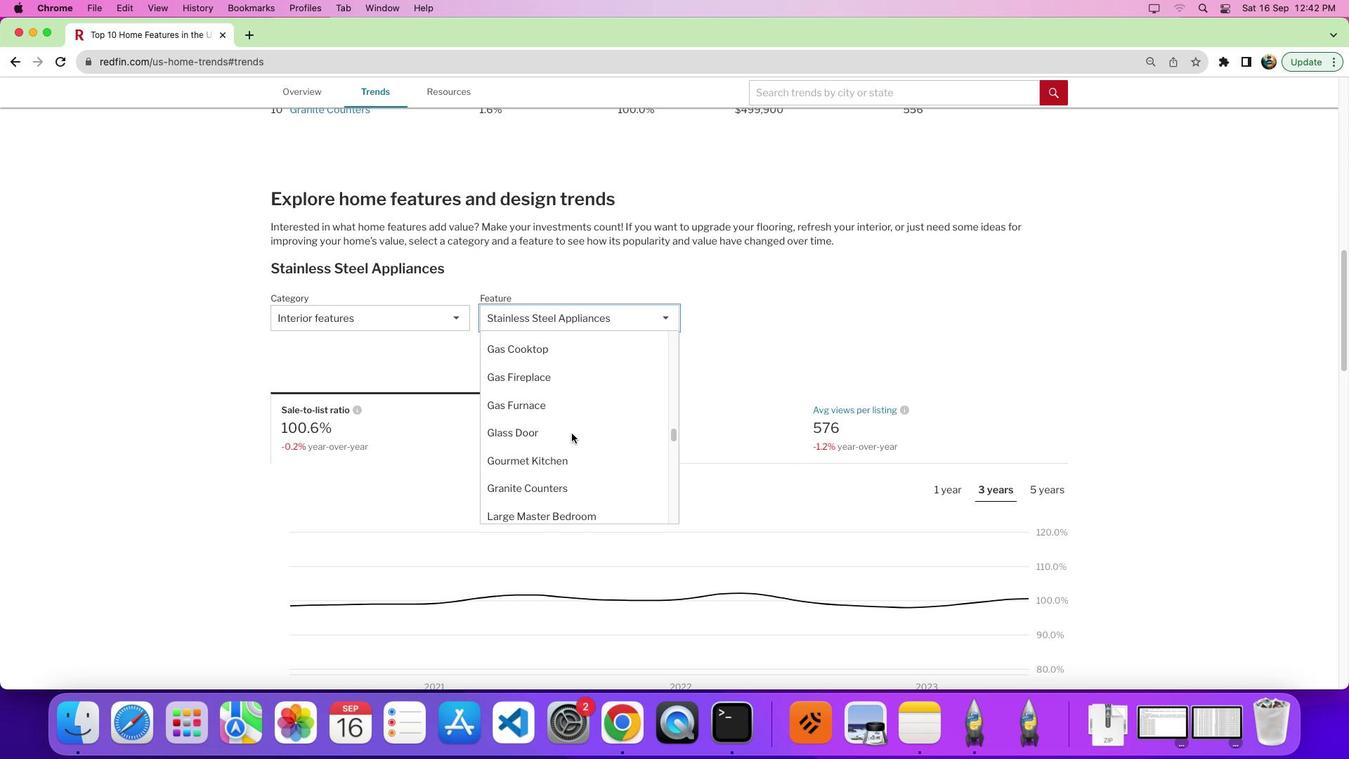 
Action: Mouse scrolled (571, 433) with delta (0, 0)
Screenshot: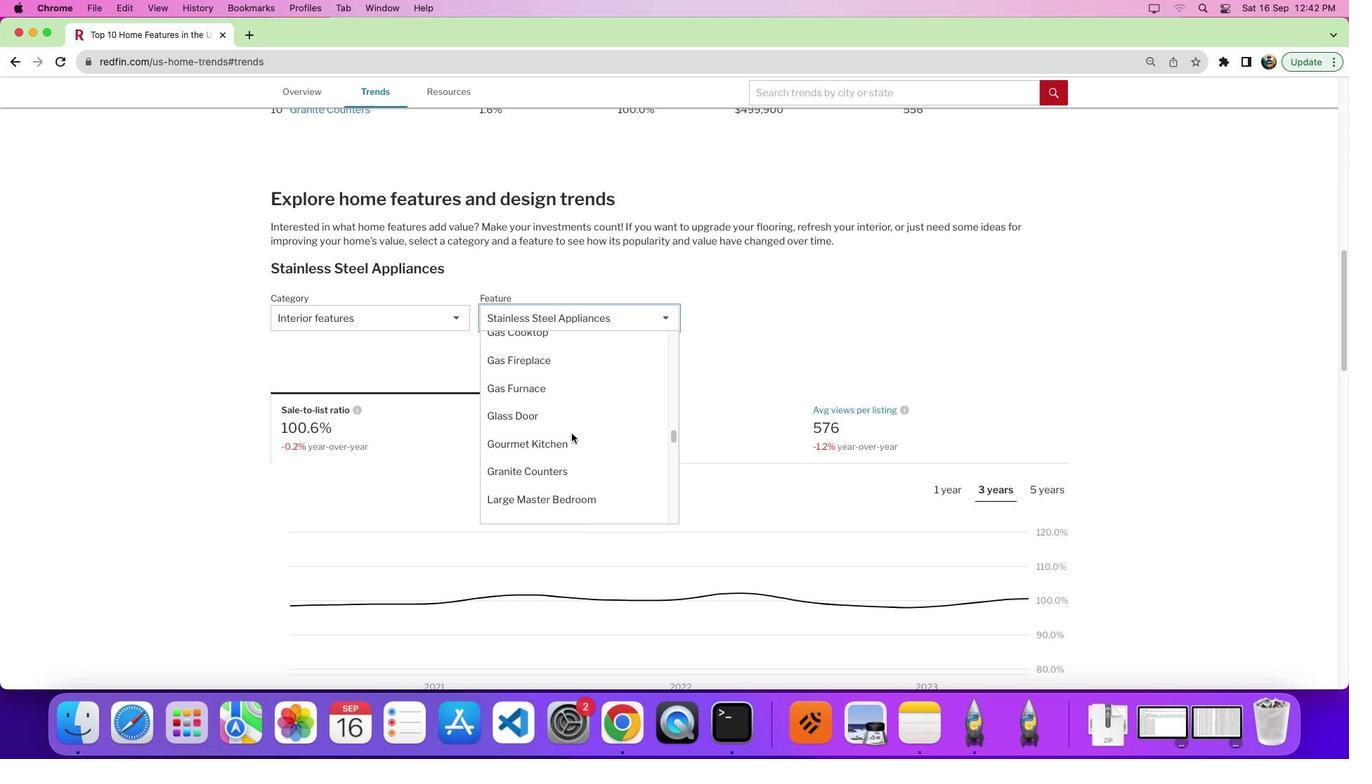 
Action: Mouse scrolled (571, 433) with delta (0, 0)
Screenshot: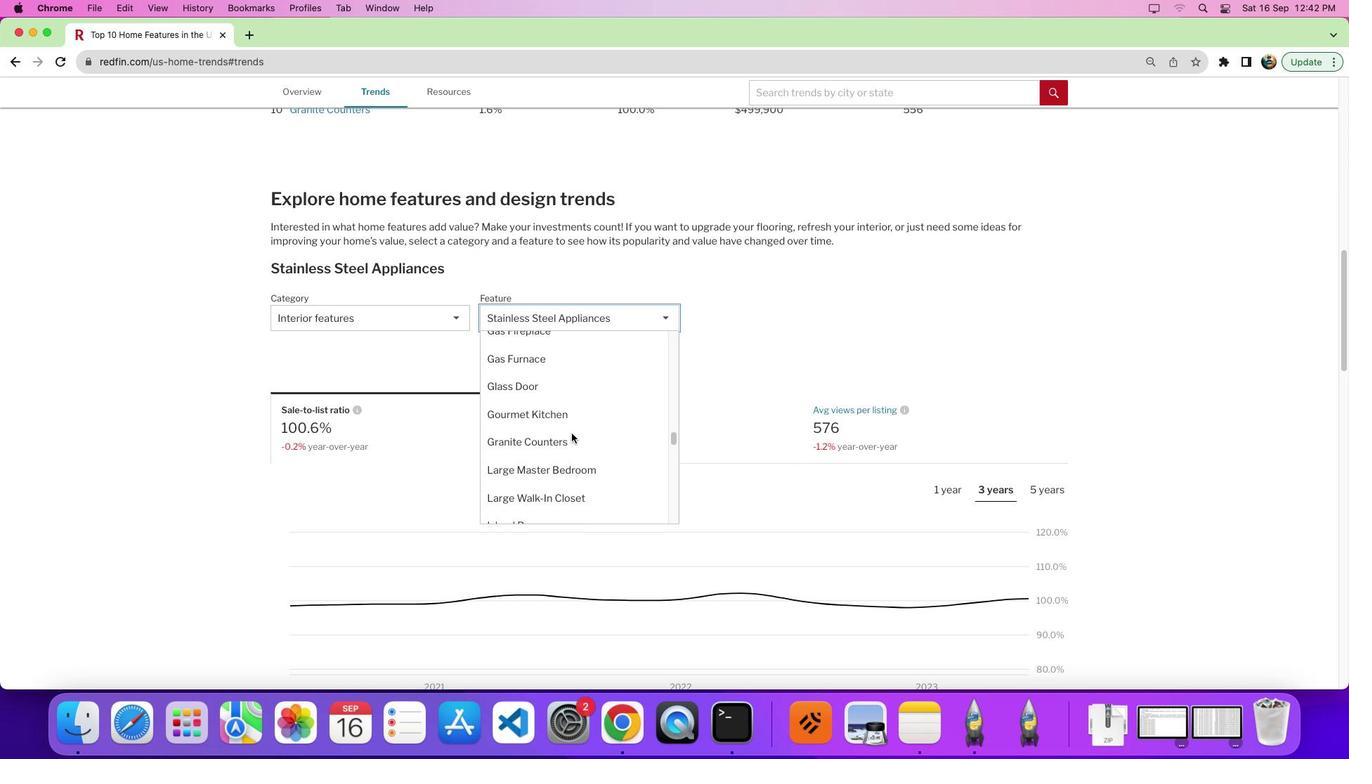 
Action: Mouse scrolled (571, 433) with delta (0, -2)
Screenshot: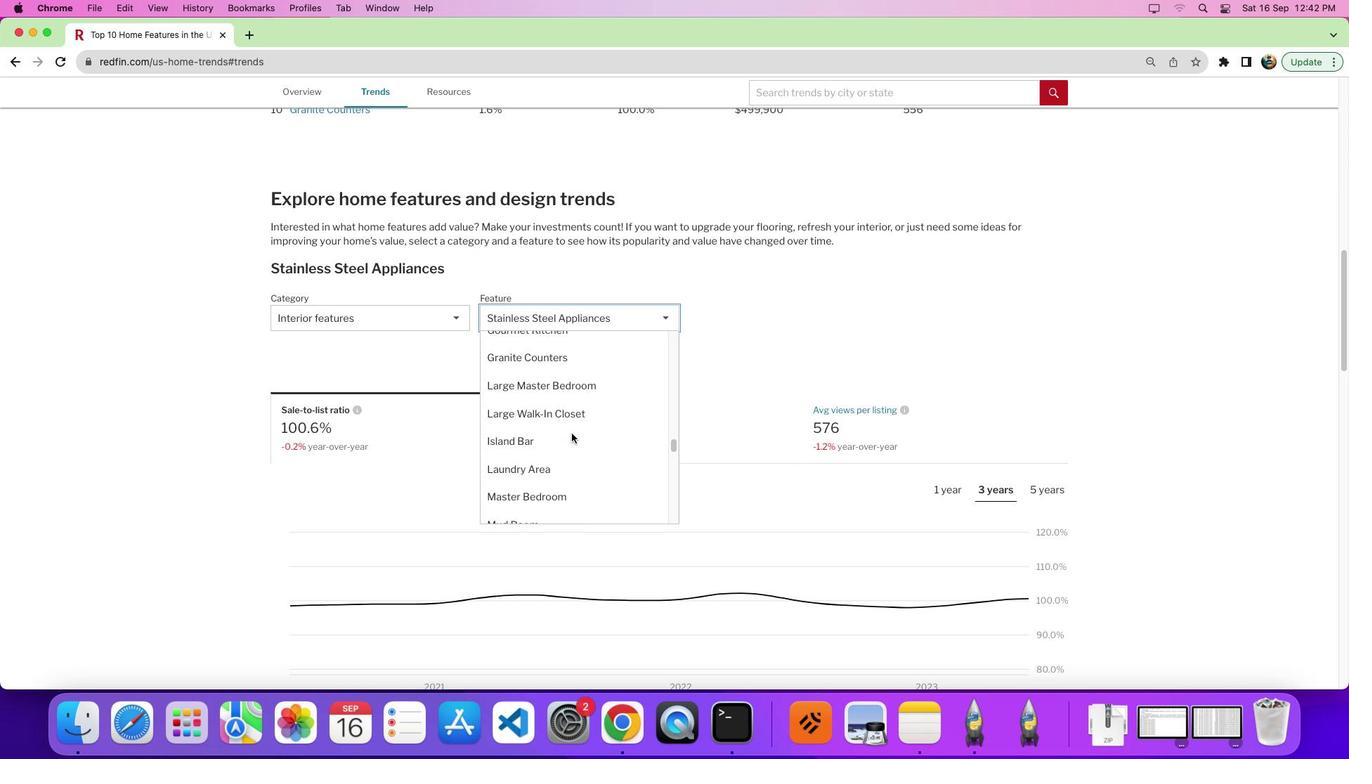 
Action: Mouse moved to (571, 432)
Screenshot: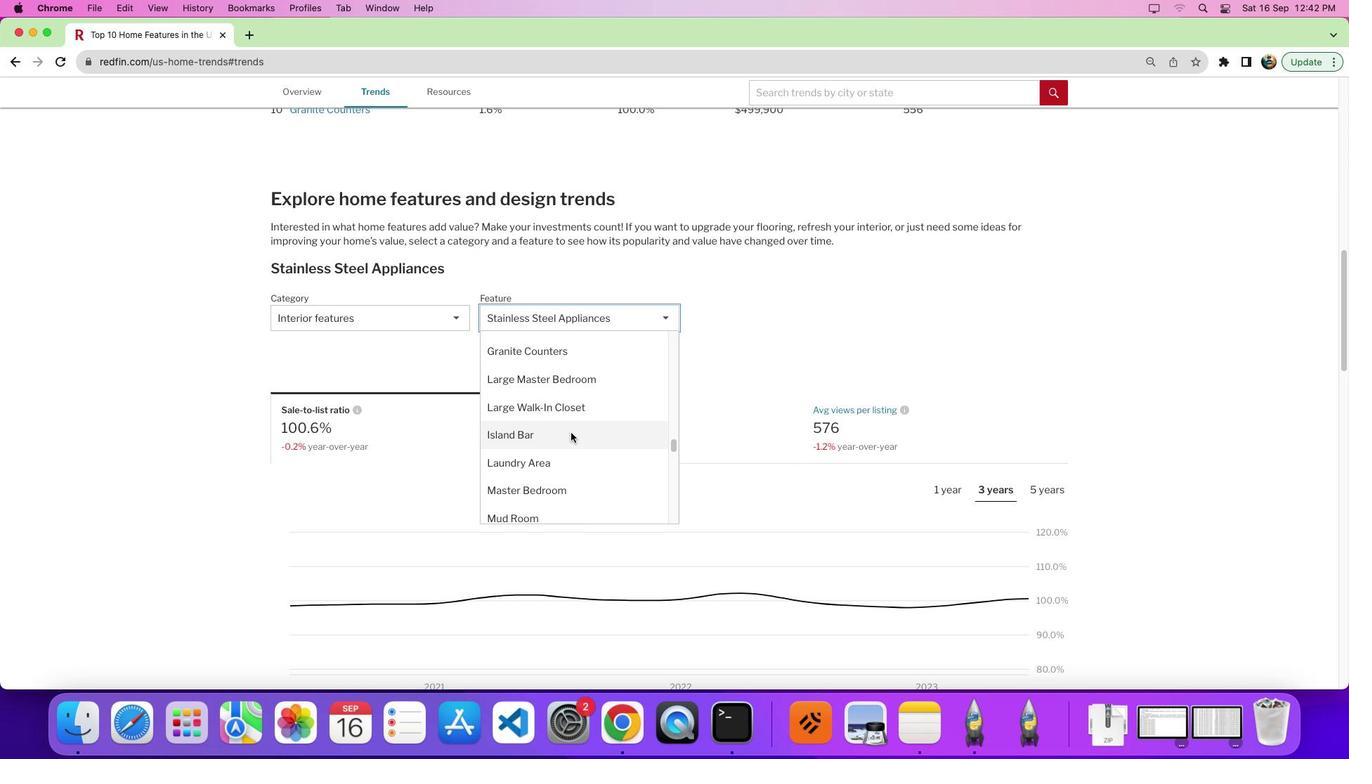 
Action: Mouse scrolled (571, 432) with delta (0, 0)
Screenshot: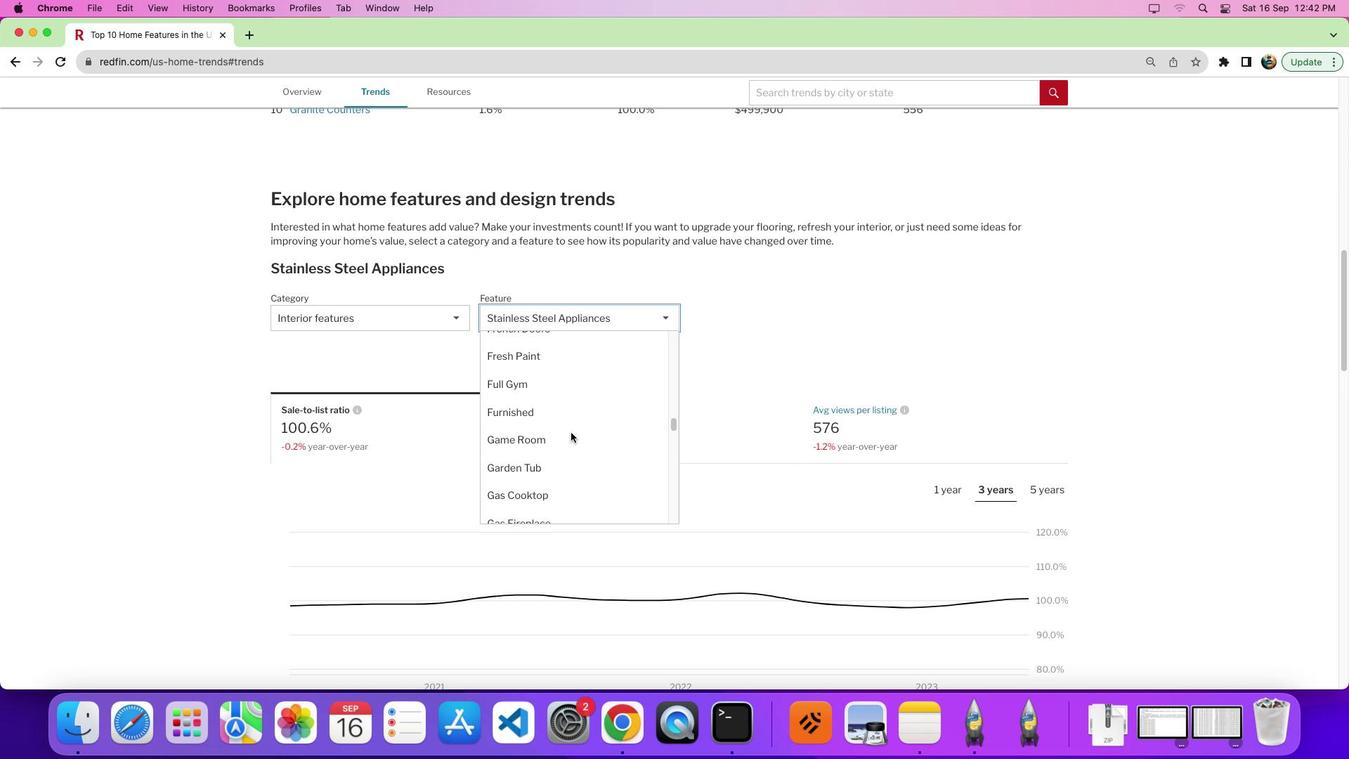 
Action: Mouse scrolled (571, 432) with delta (0, 0)
Screenshot: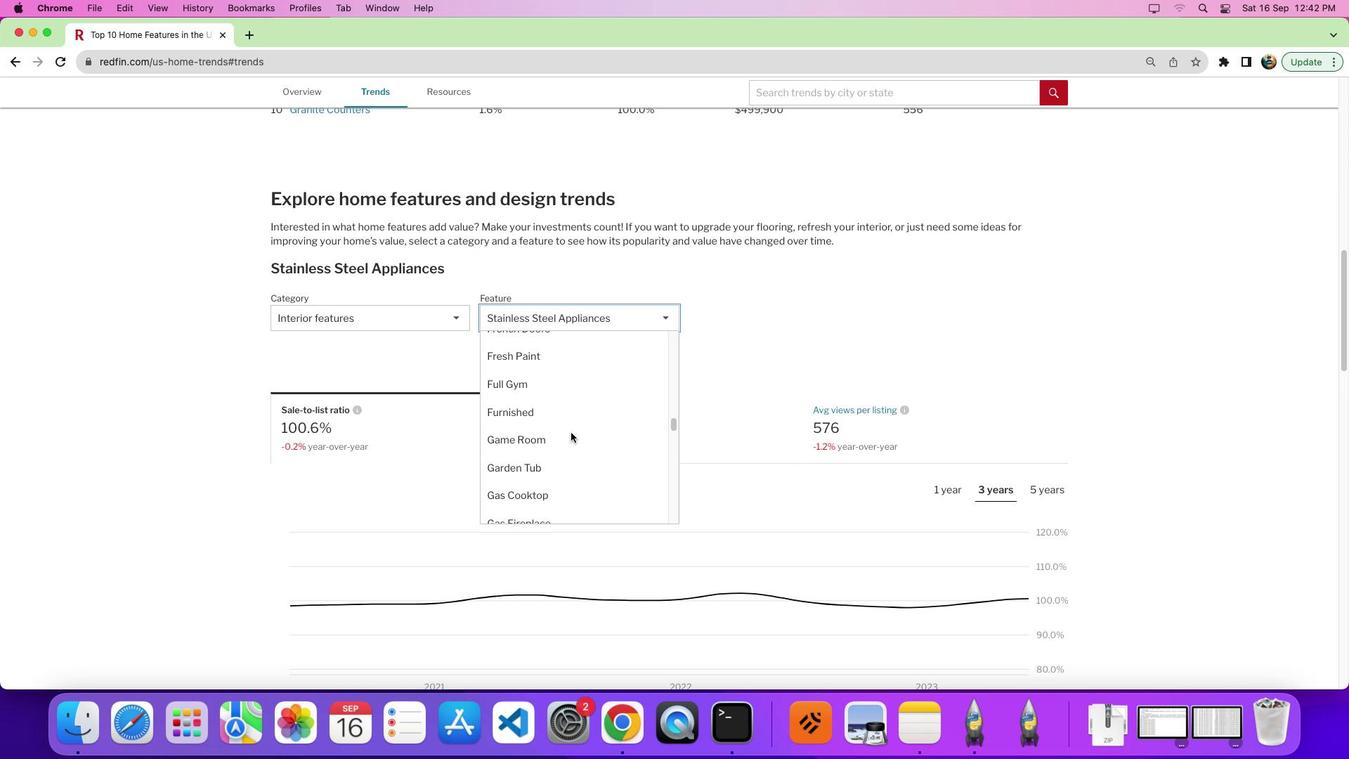 
Action: Mouse scrolled (571, 432) with delta (0, 5)
Screenshot: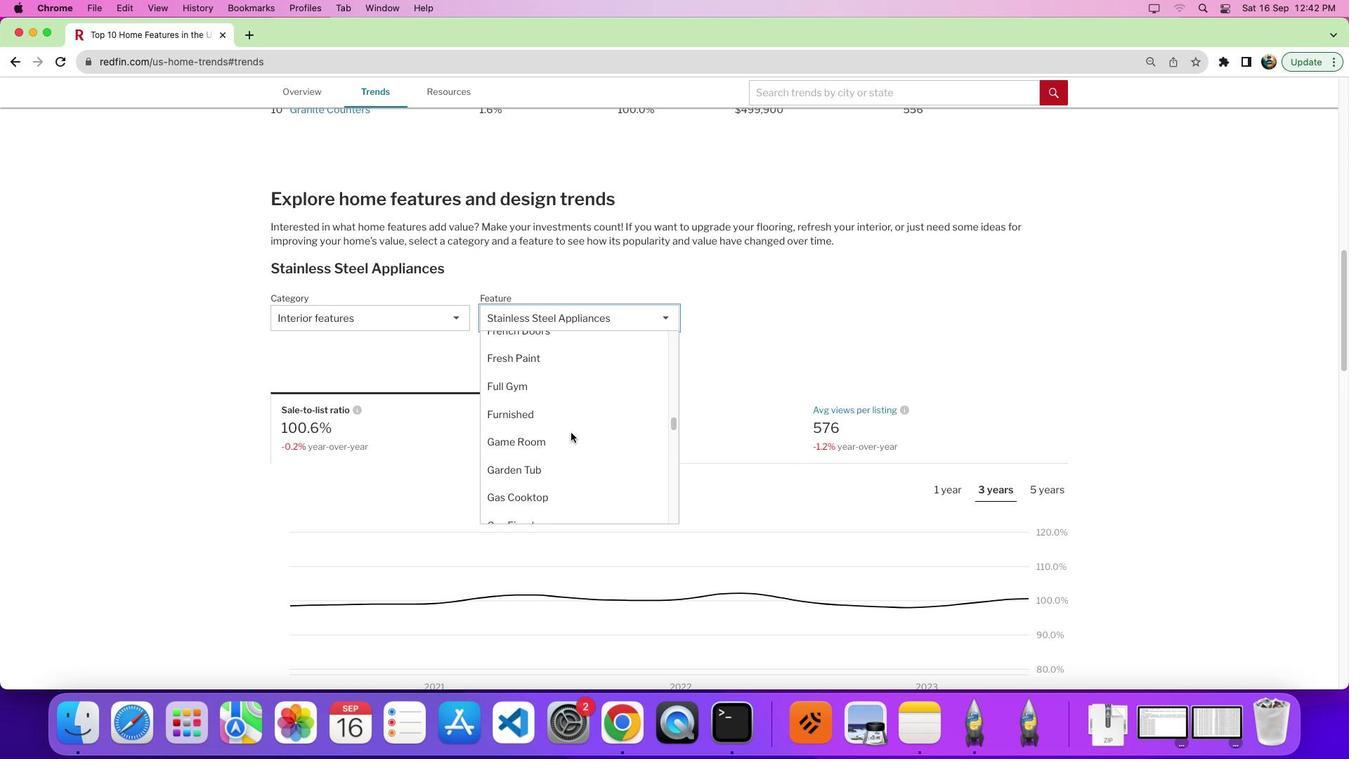 
Action: Mouse moved to (622, 416)
Screenshot: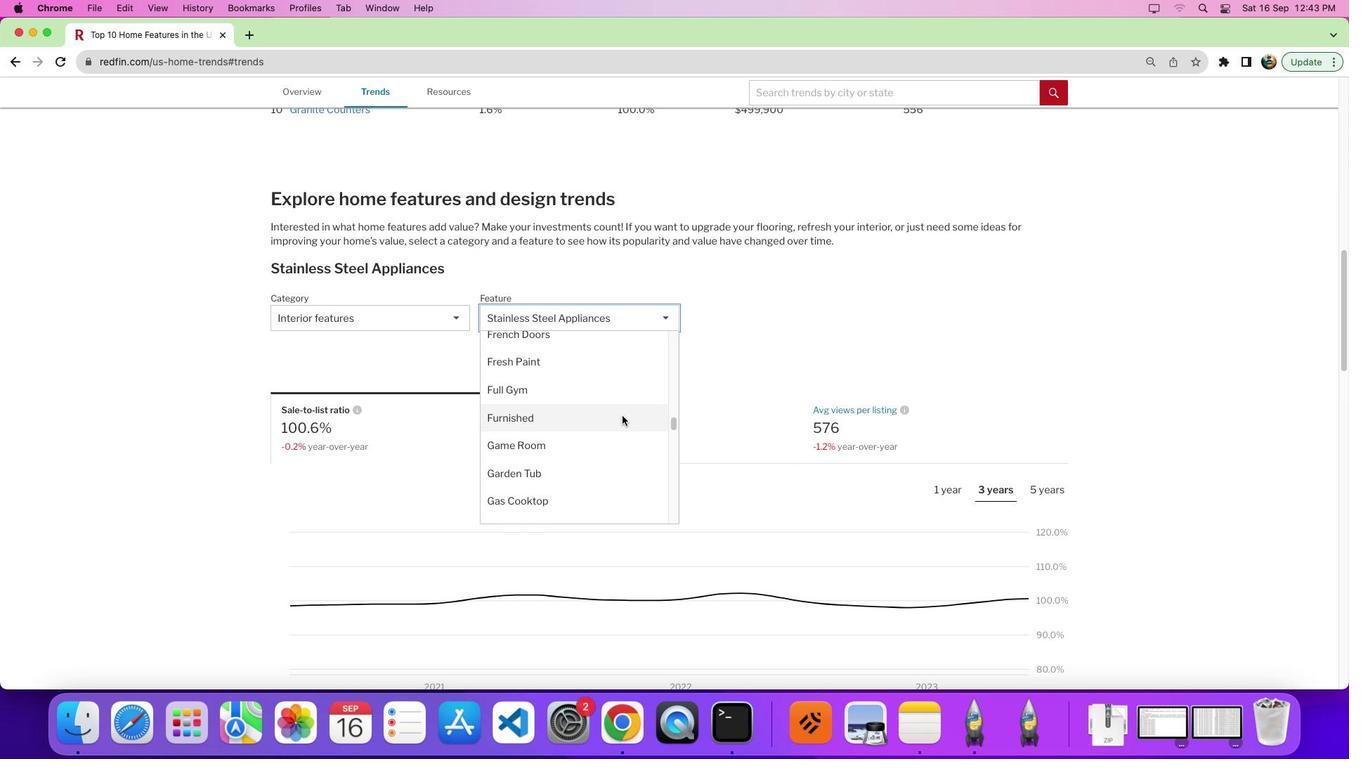 
Action: Mouse scrolled (622, 416) with delta (0, 0)
Screenshot: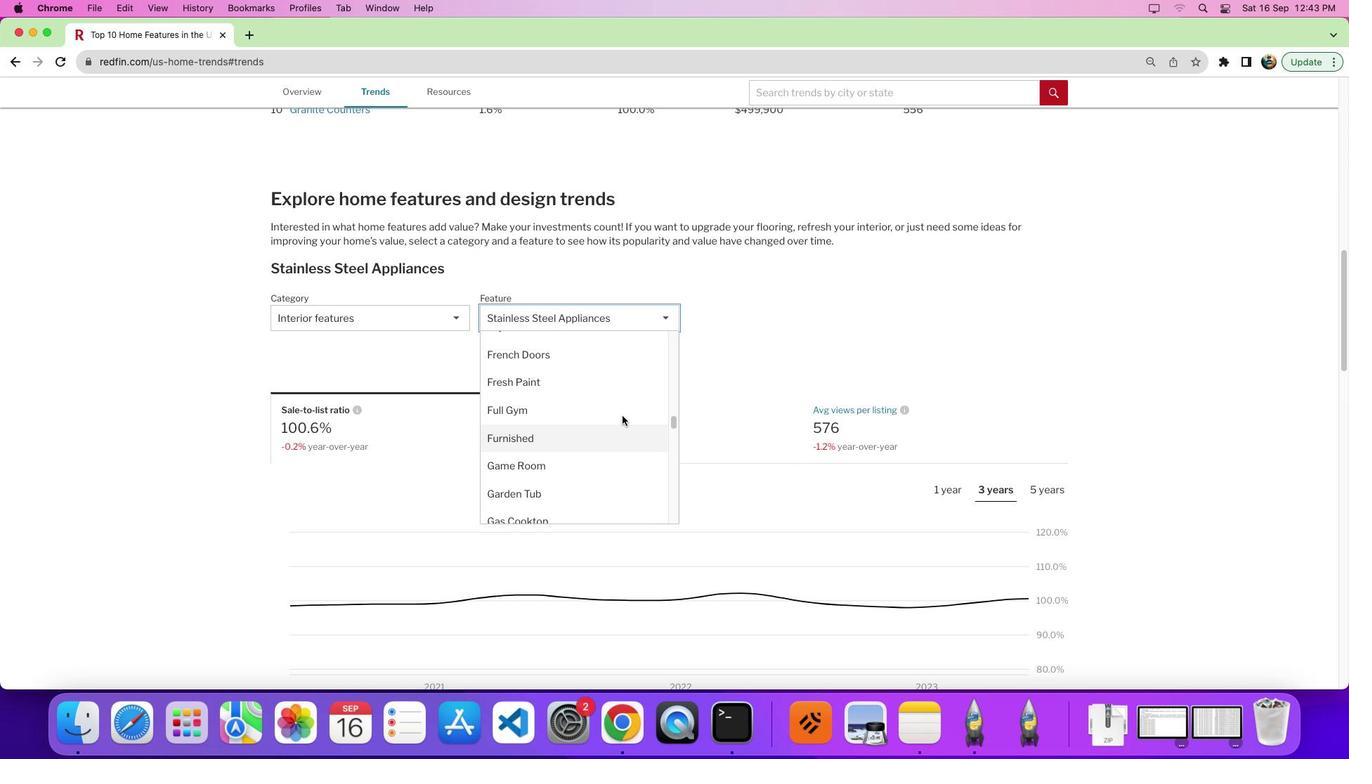 
Action: Mouse scrolled (622, 416) with delta (0, 0)
Screenshot: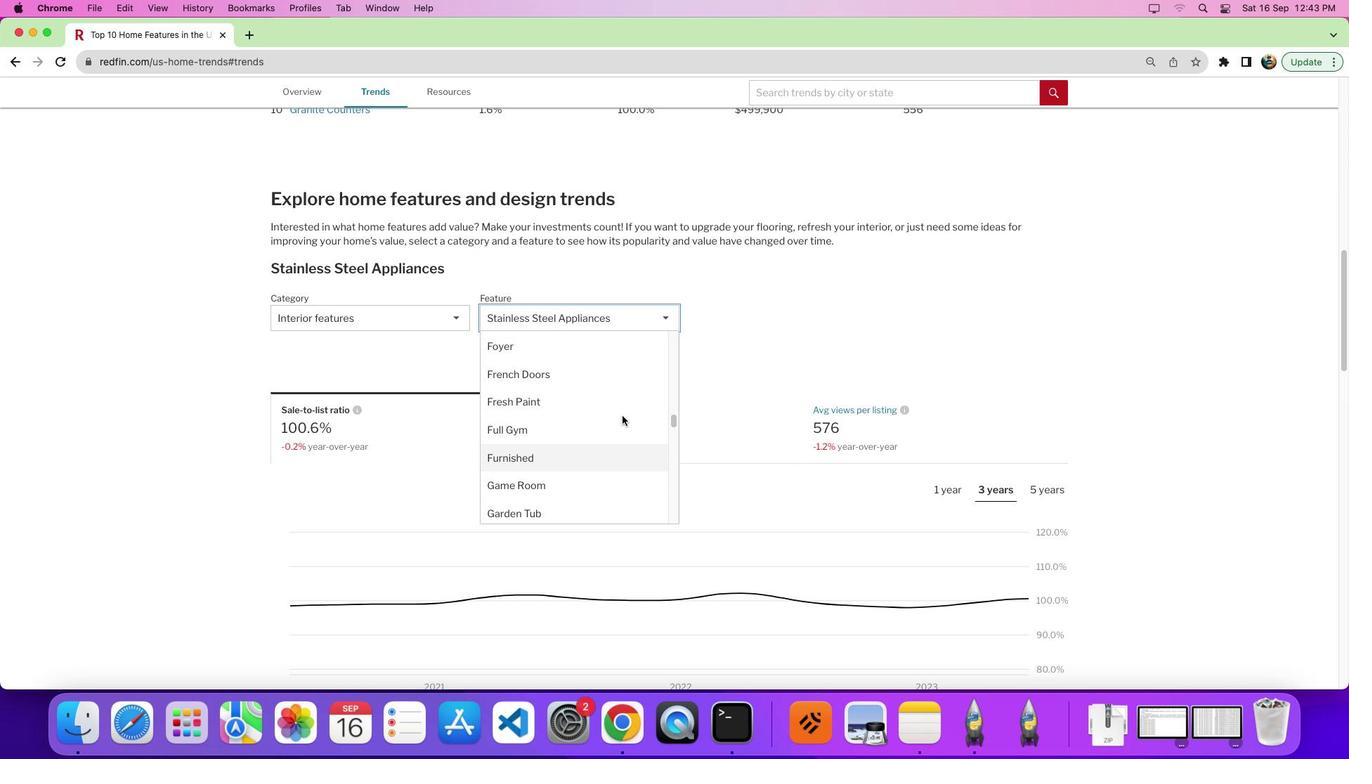 
Action: Mouse scrolled (622, 416) with delta (0, 0)
Screenshot: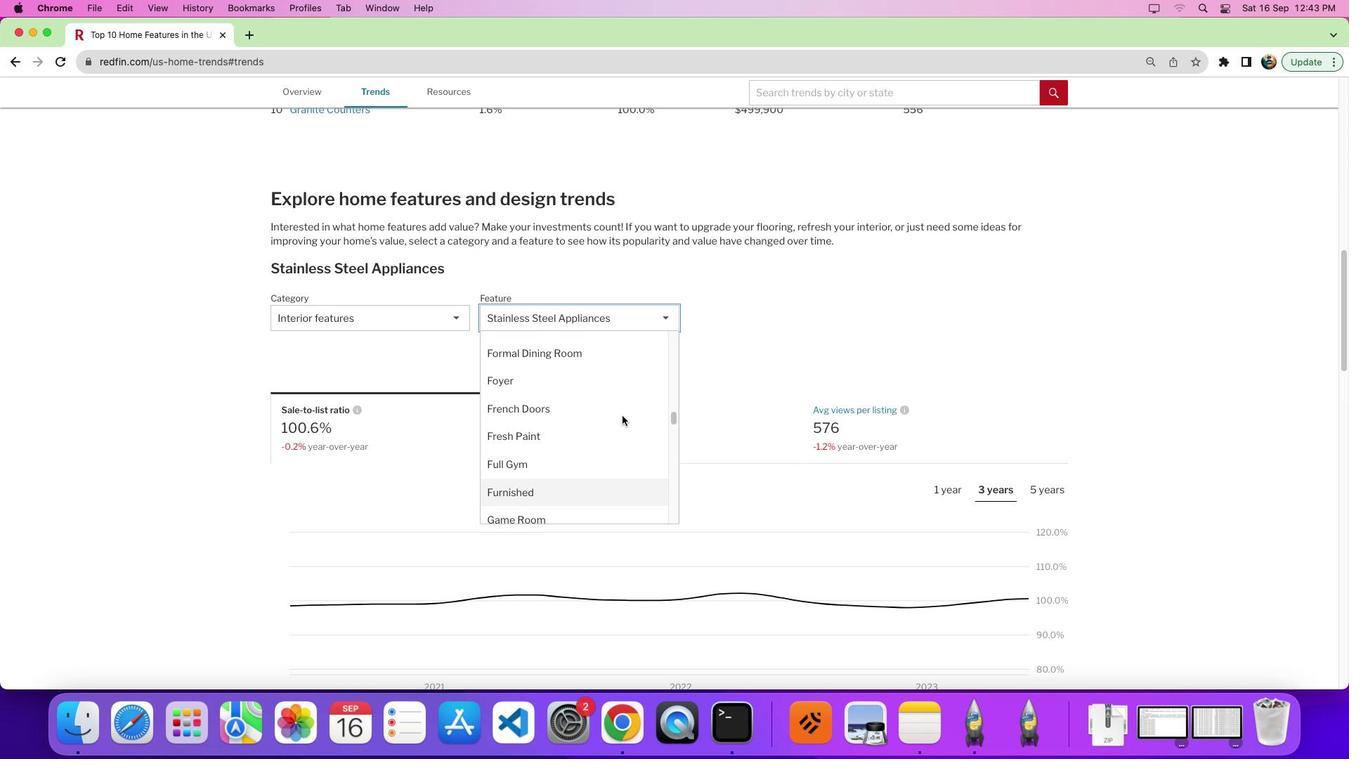 
Action: Mouse scrolled (622, 416) with delta (0, 0)
Screenshot: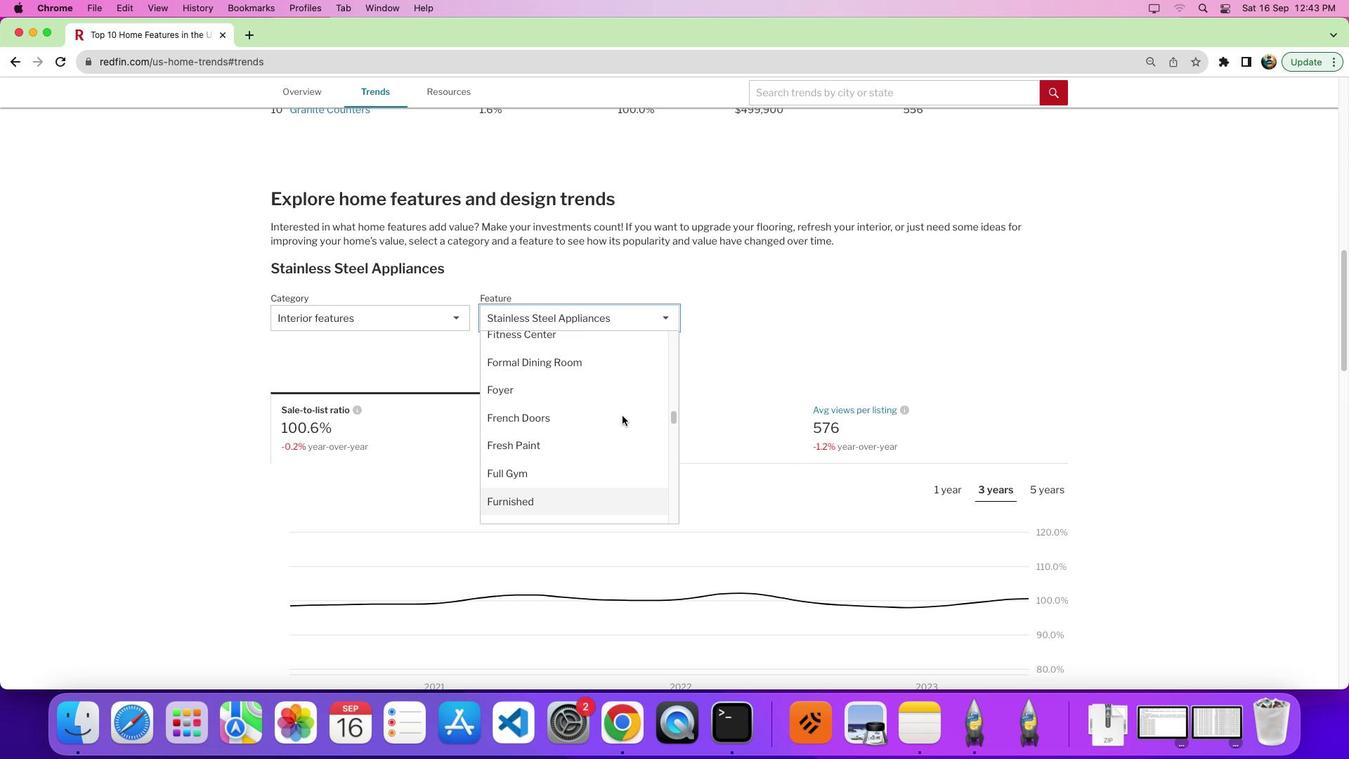 
Action: Mouse scrolled (622, 416) with delta (0, 0)
Screenshot: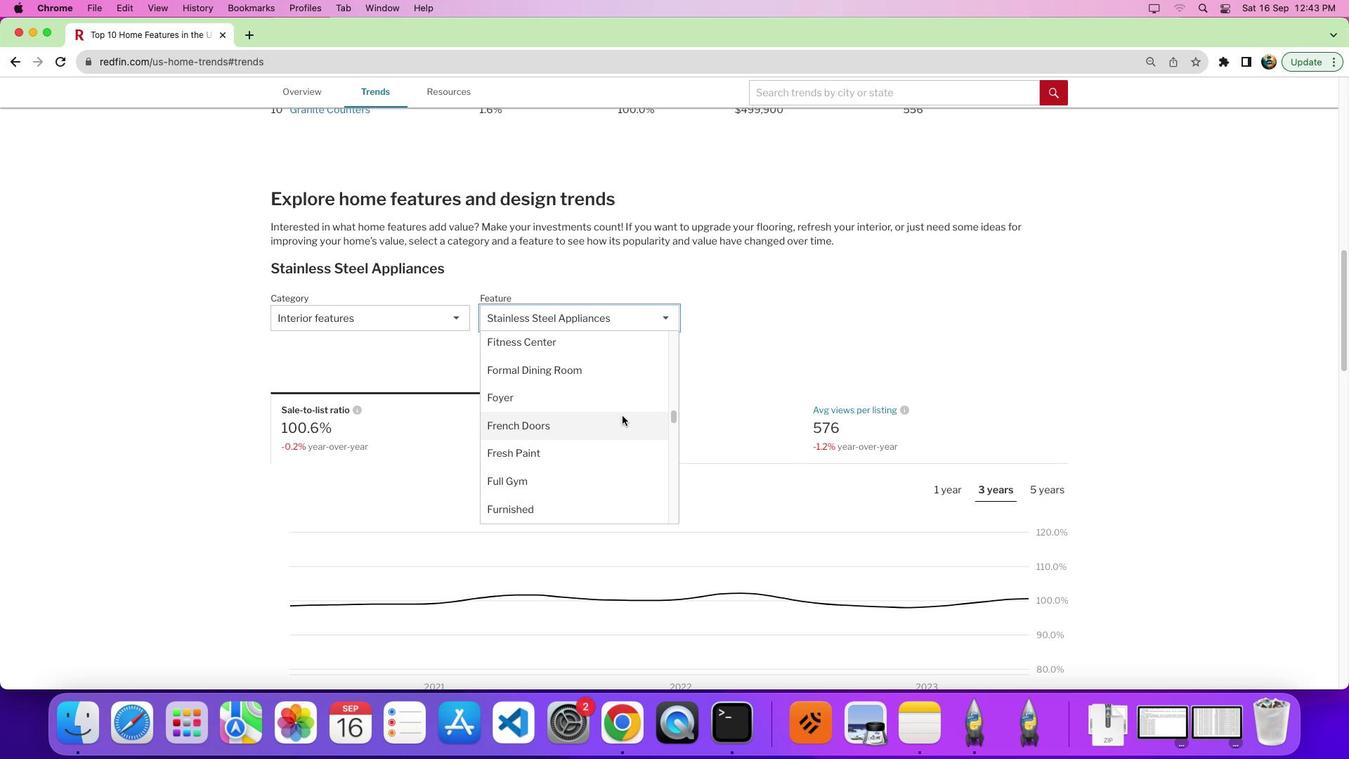 
Action: Mouse moved to (589, 373)
Screenshot: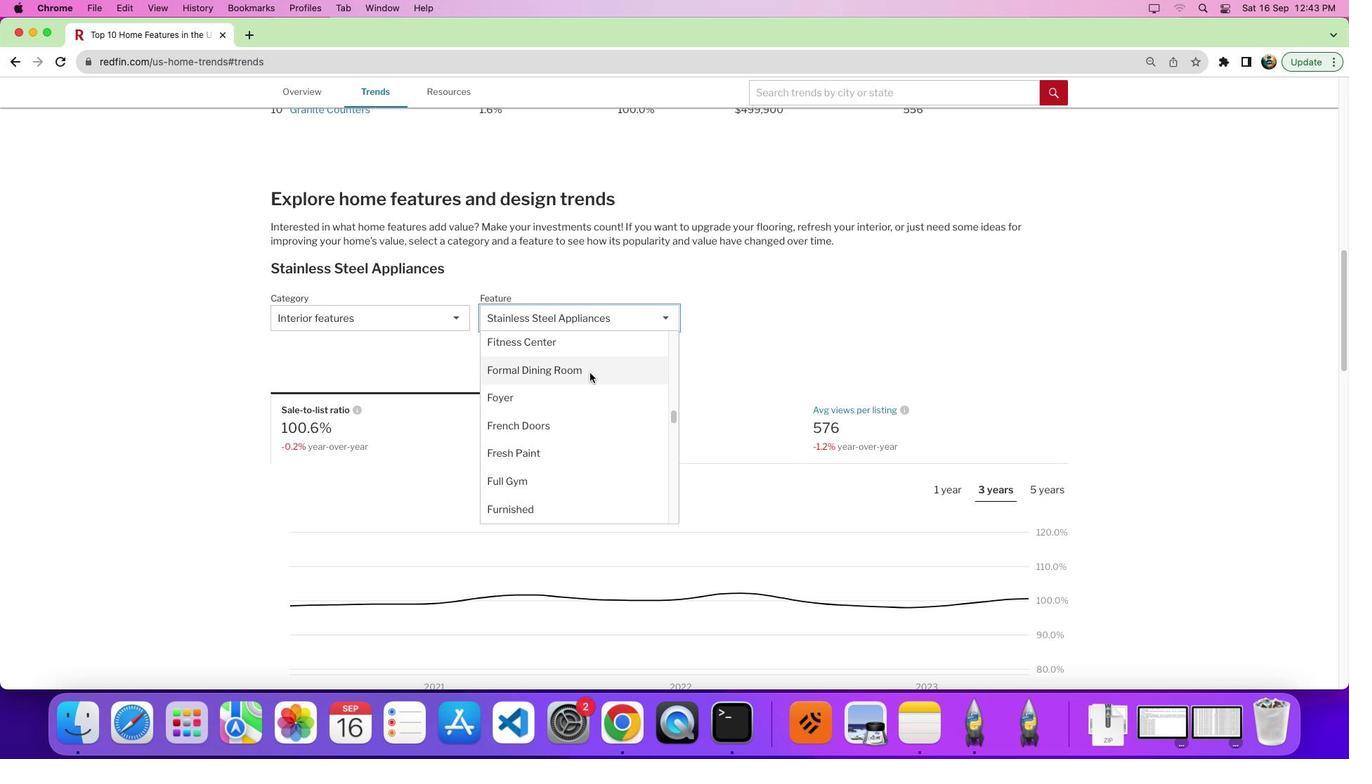 
Action: Mouse pressed left at (589, 373)
Screenshot: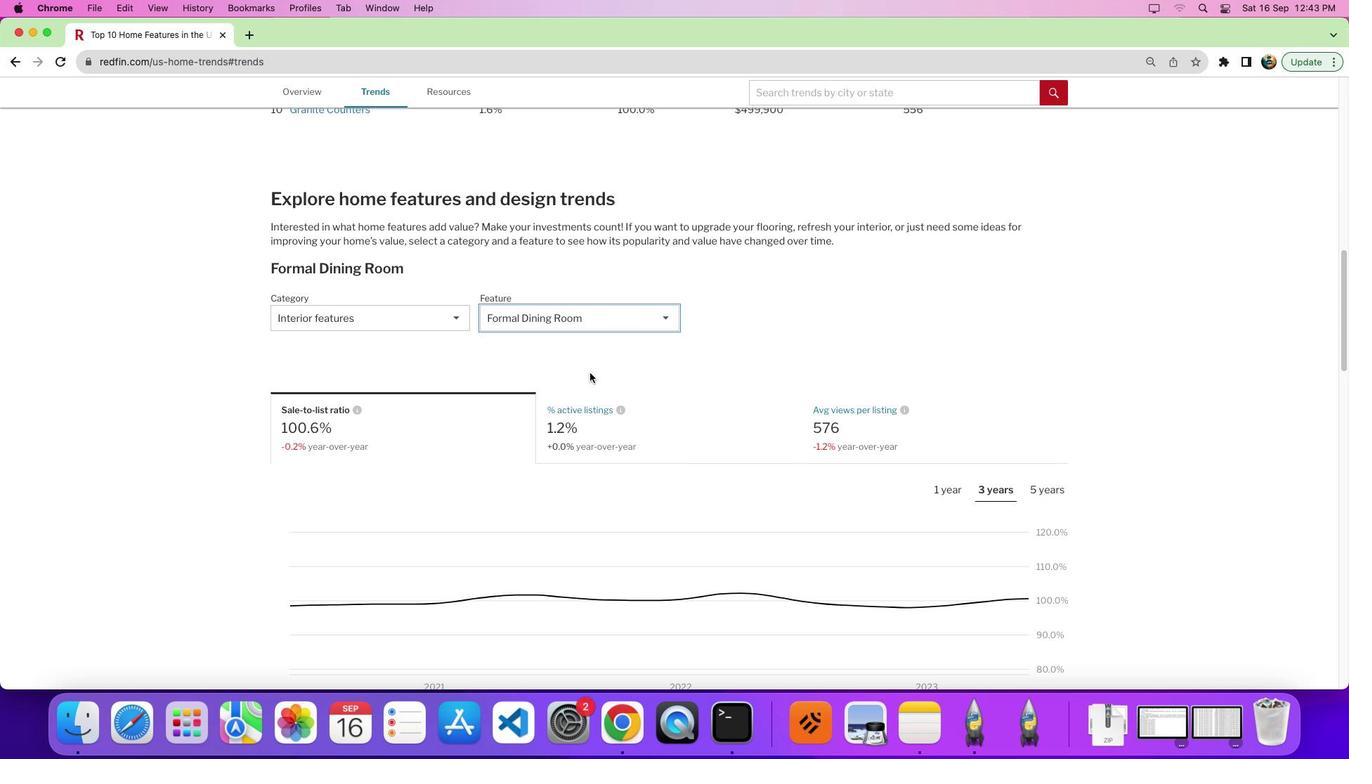 
Action: Mouse moved to (724, 452)
Screenshot: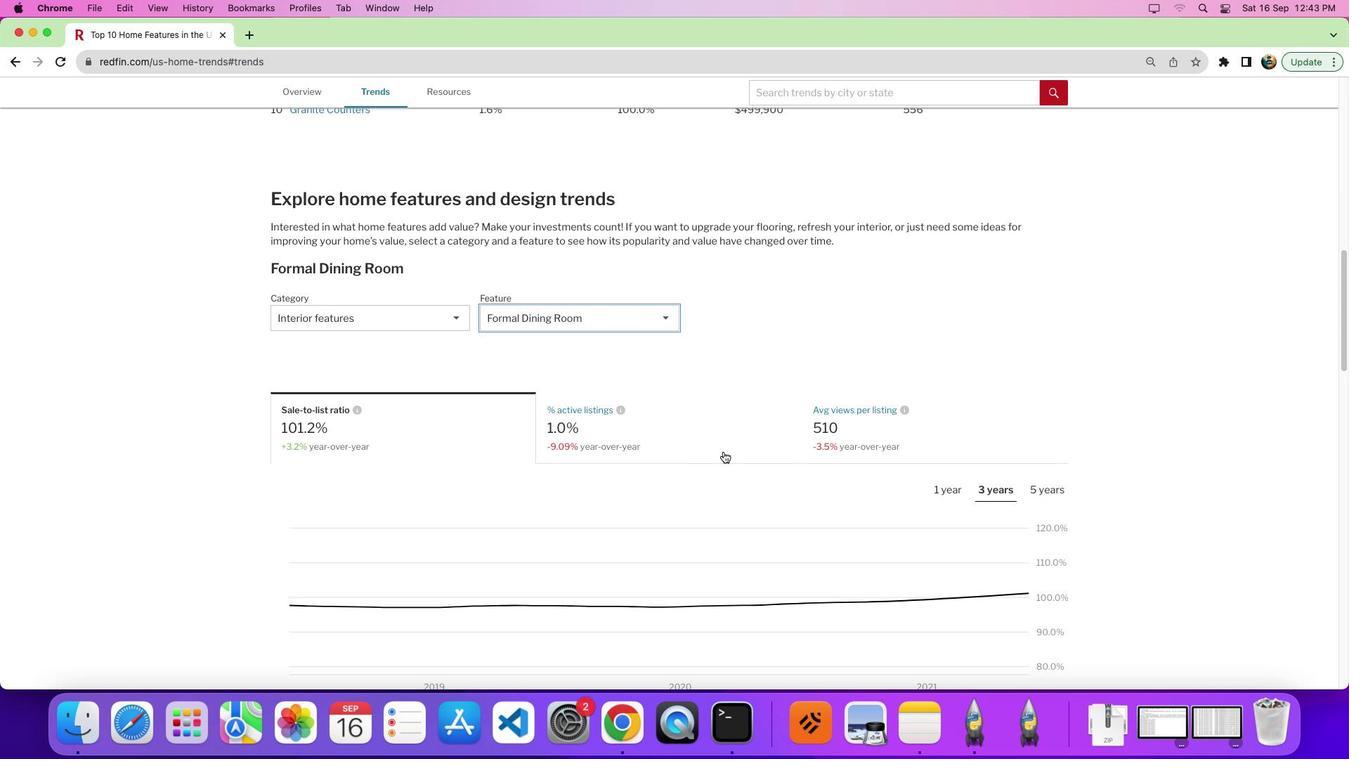 
Action: Mouse scrolled (724, 452) with delta (0, 0)
Screenshot: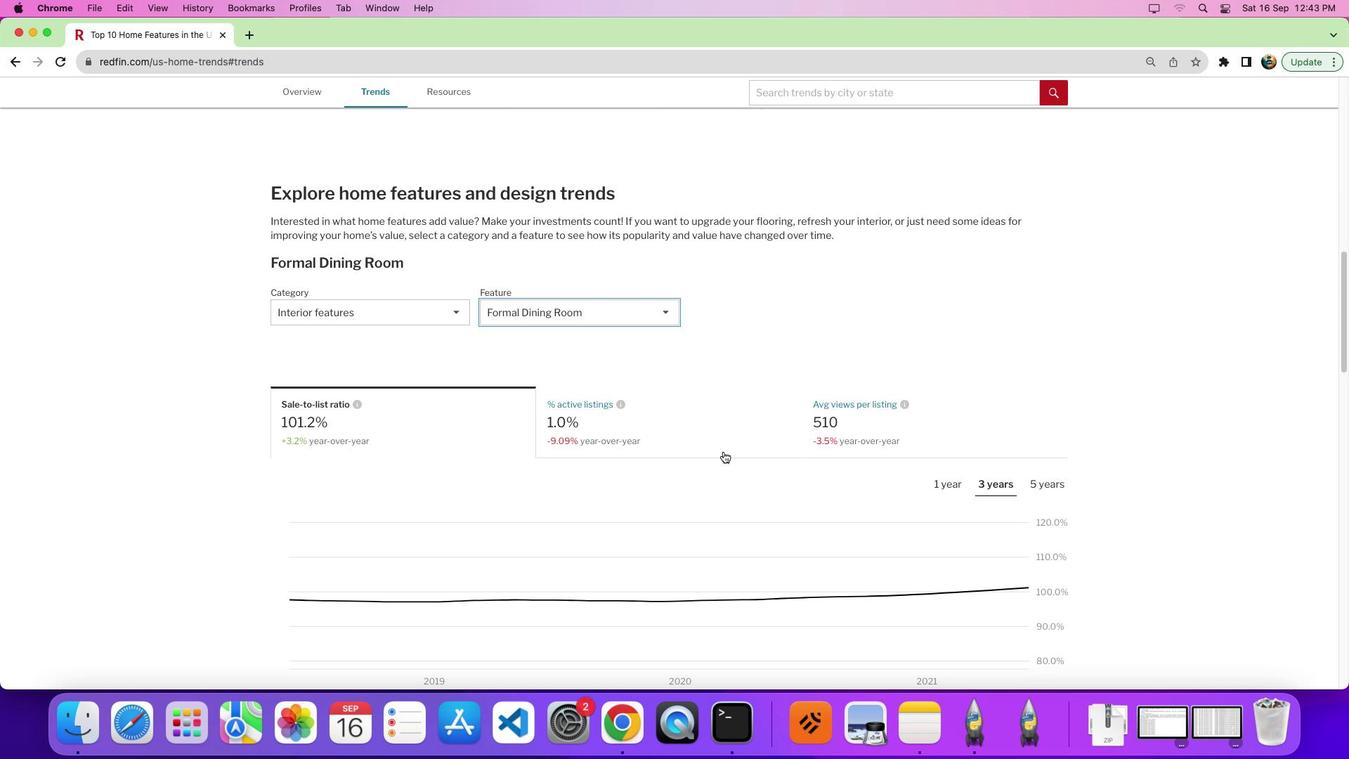 
Action: Mouse scrolled (724, 452) with delta (0, 0)
Screenshot: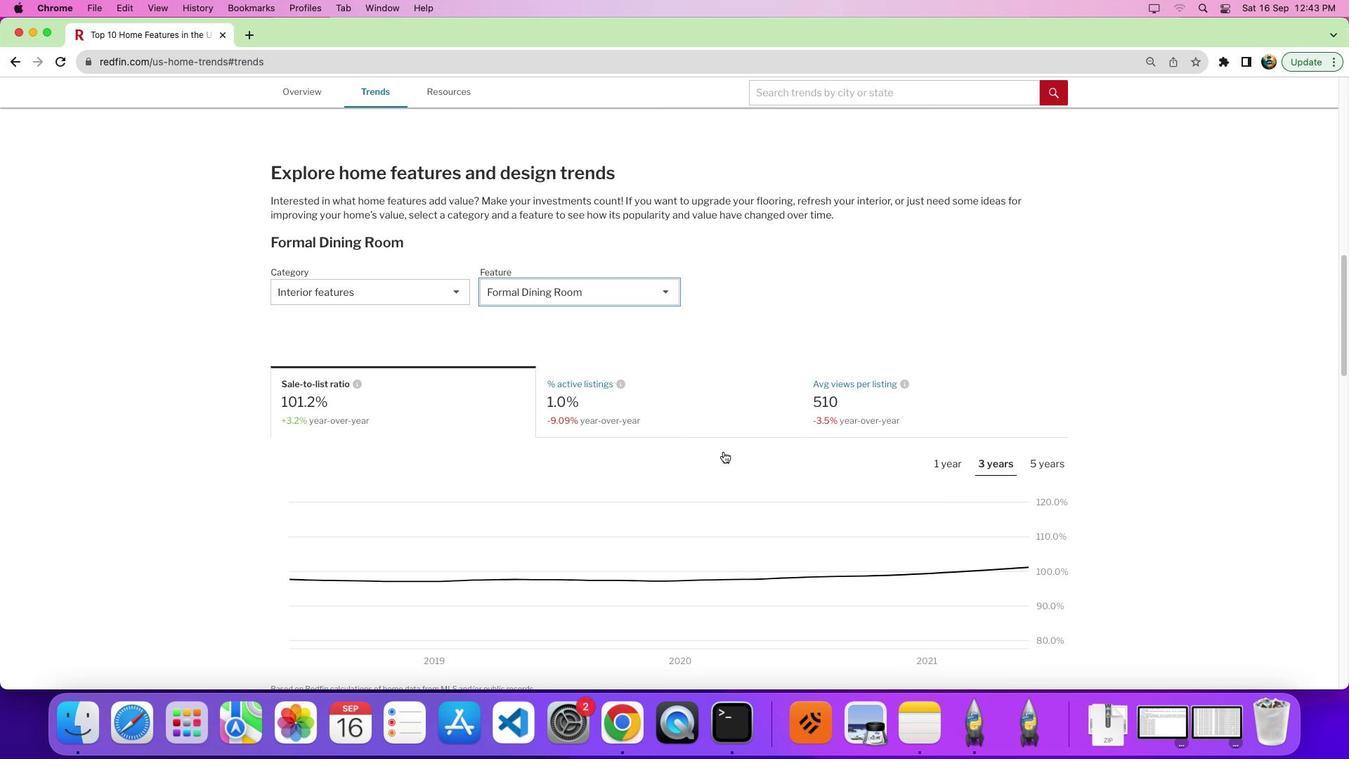 
Action: Mouse scrolled (724, 452) with delta (0, 0)
Screenshot: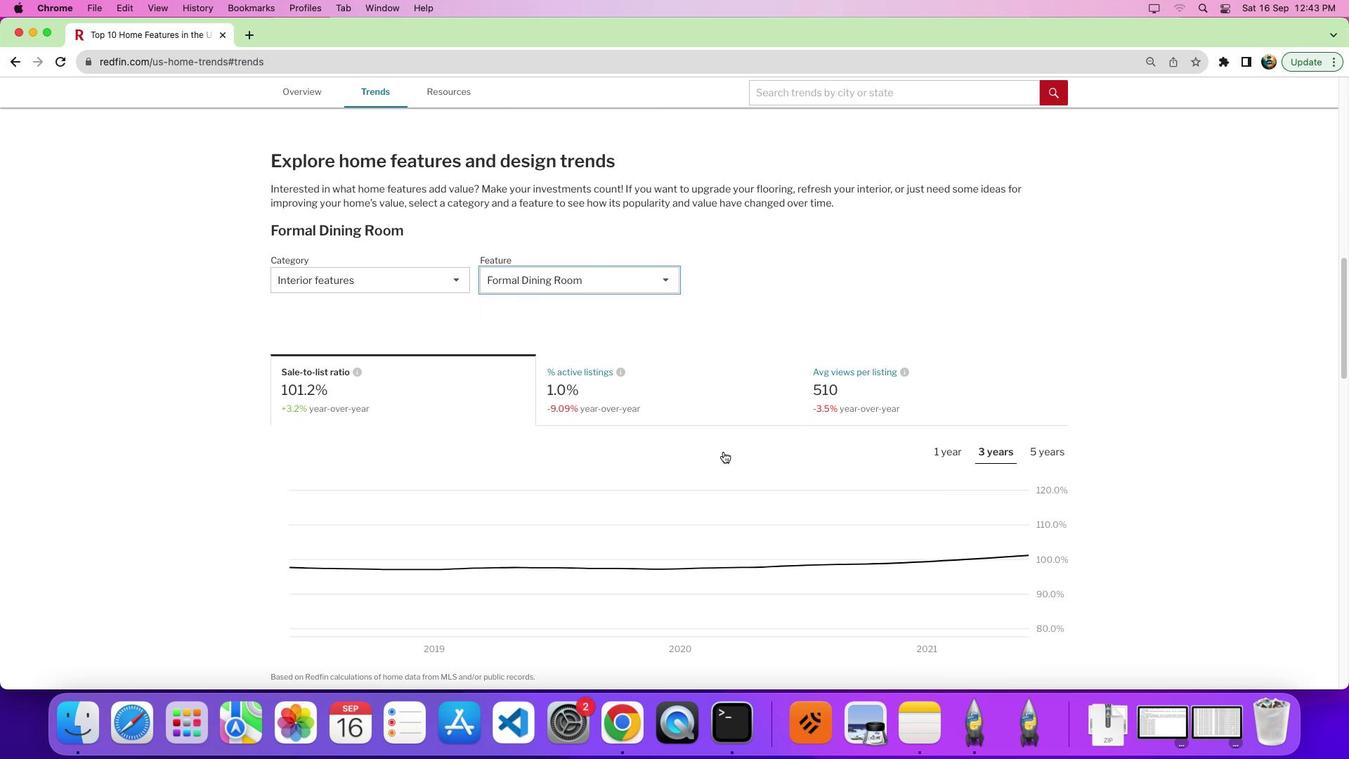 
Action: Mouse scrolled (724, 452) with delta (0, 0)
Screenshot: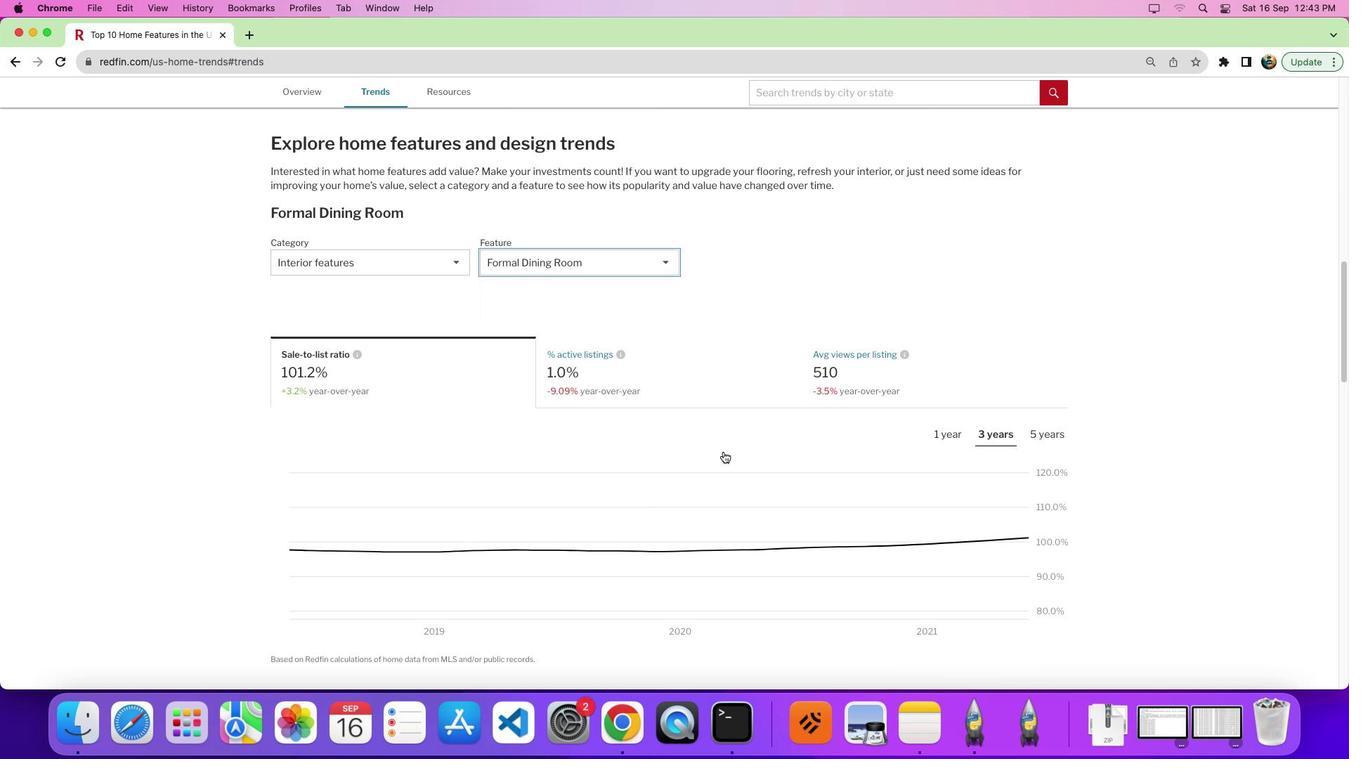 
Action: Mouse scrolled (724, 452) with delta (0, 0)
Screenshot: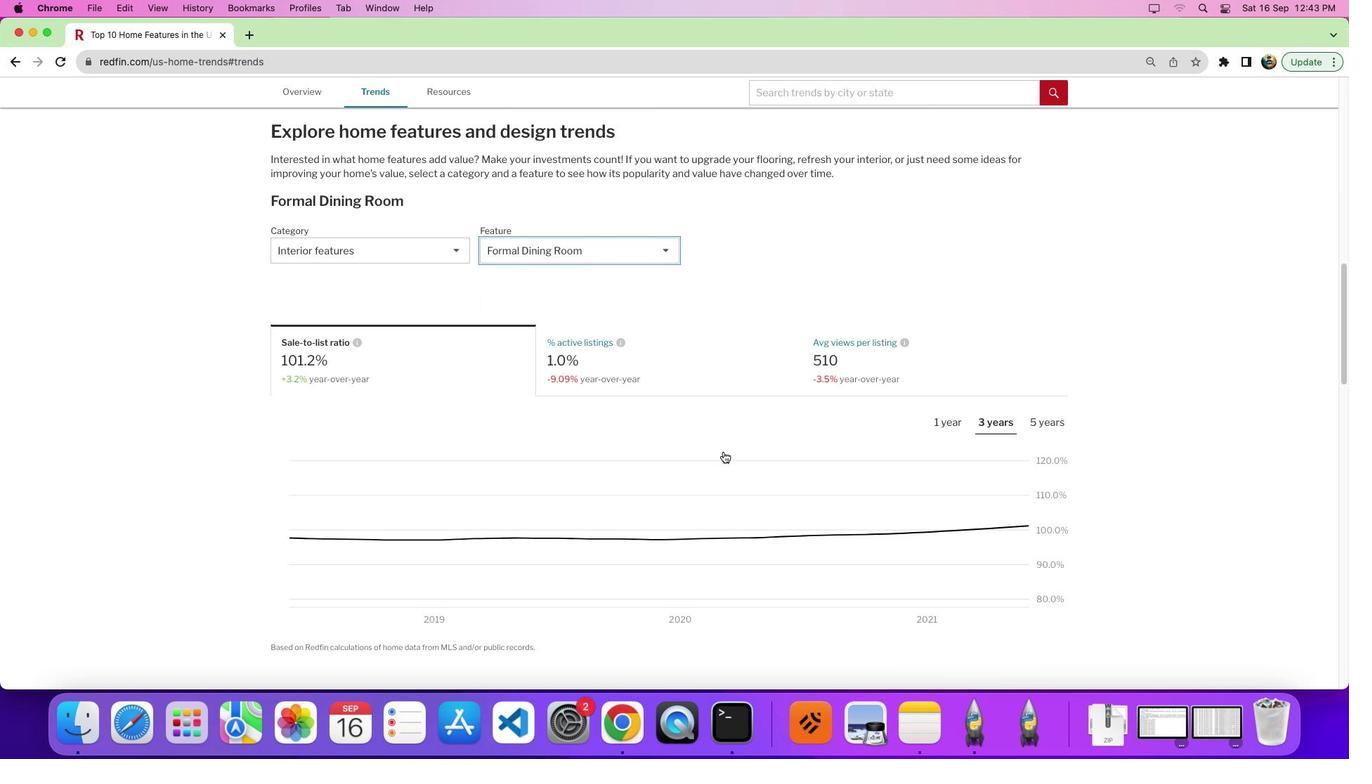 
Action: Mouse scrolled (724, 452) with delta (0, 0)
Screenshot: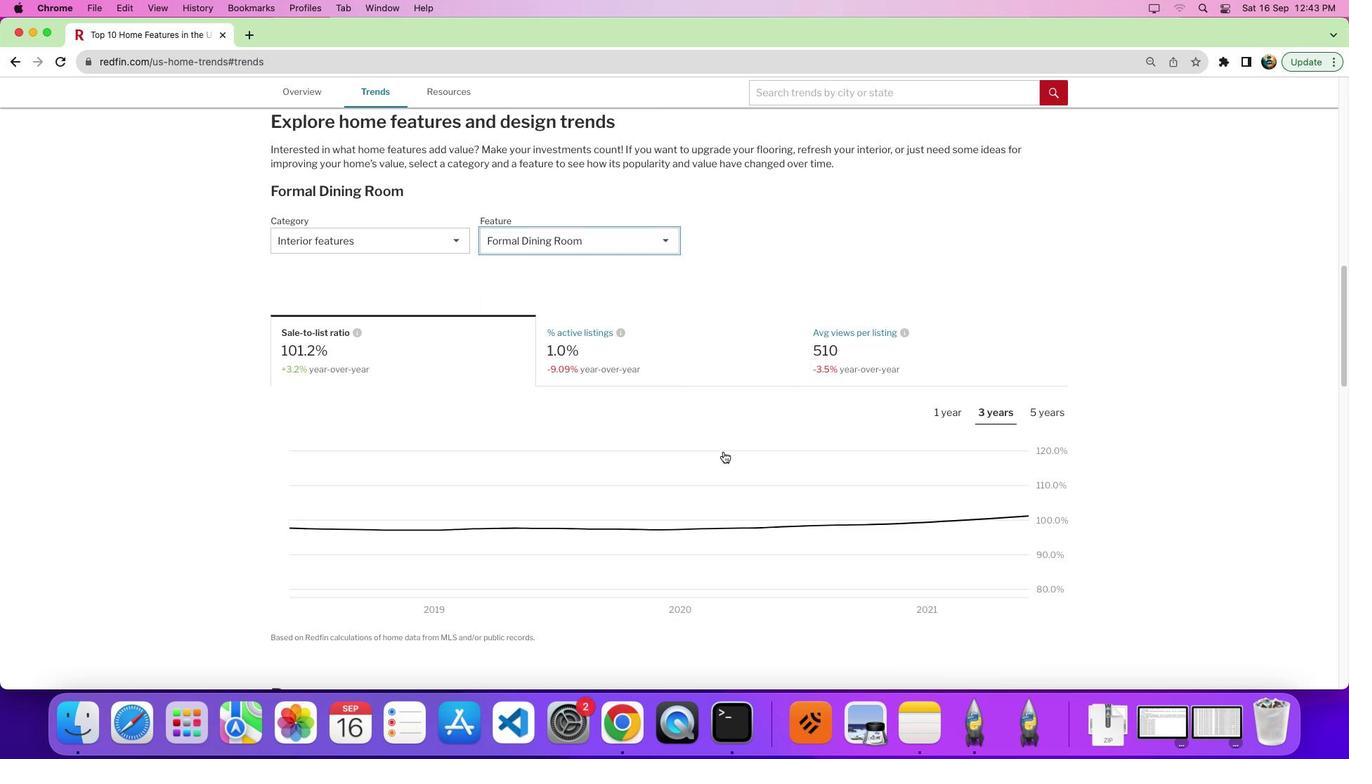 
Action: Mouse moved to (860, 349)
Screenshot: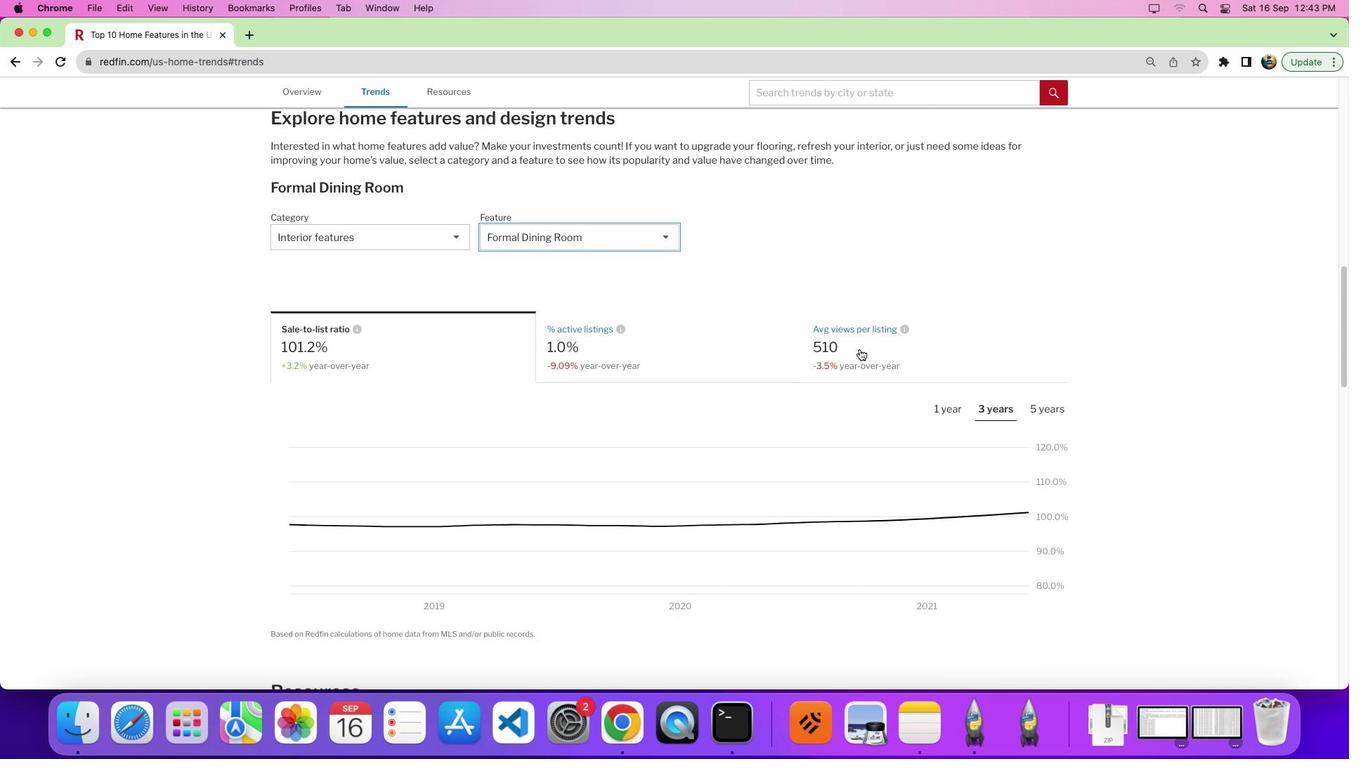 
Action: Mouse pressed left at (860, 349)
Screenshot: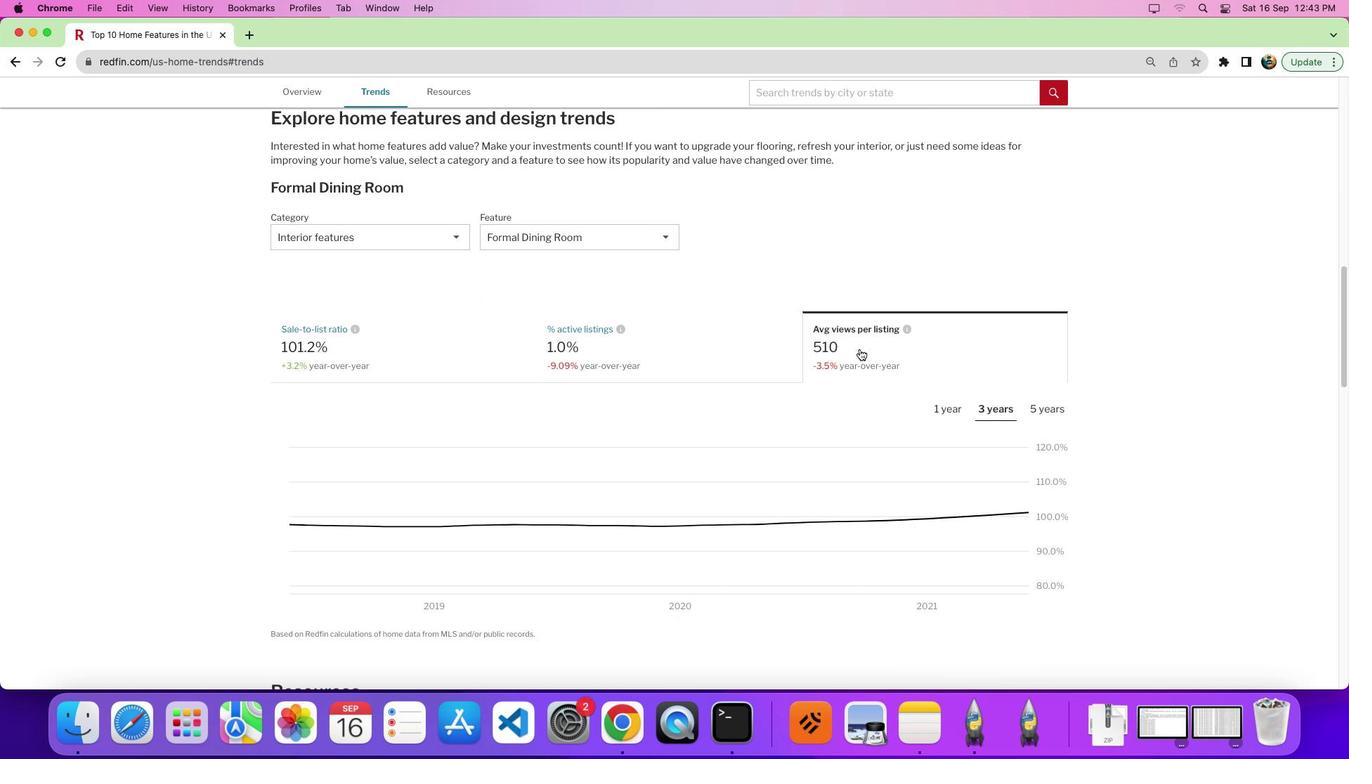 
Action: Mouse moved to (859, 374)
Screenshot: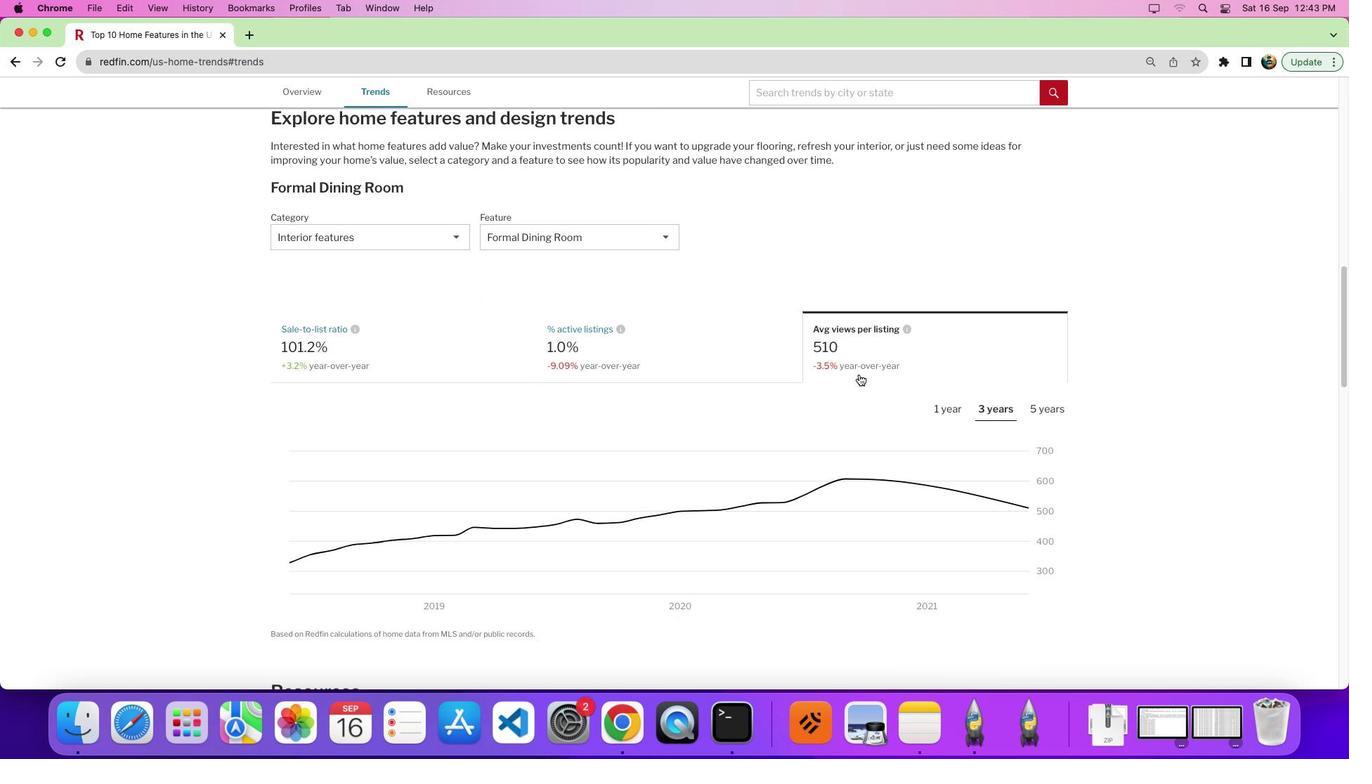 
Action: Mouse scrolled (859, 374) with delta (0, 0)
Screenshot: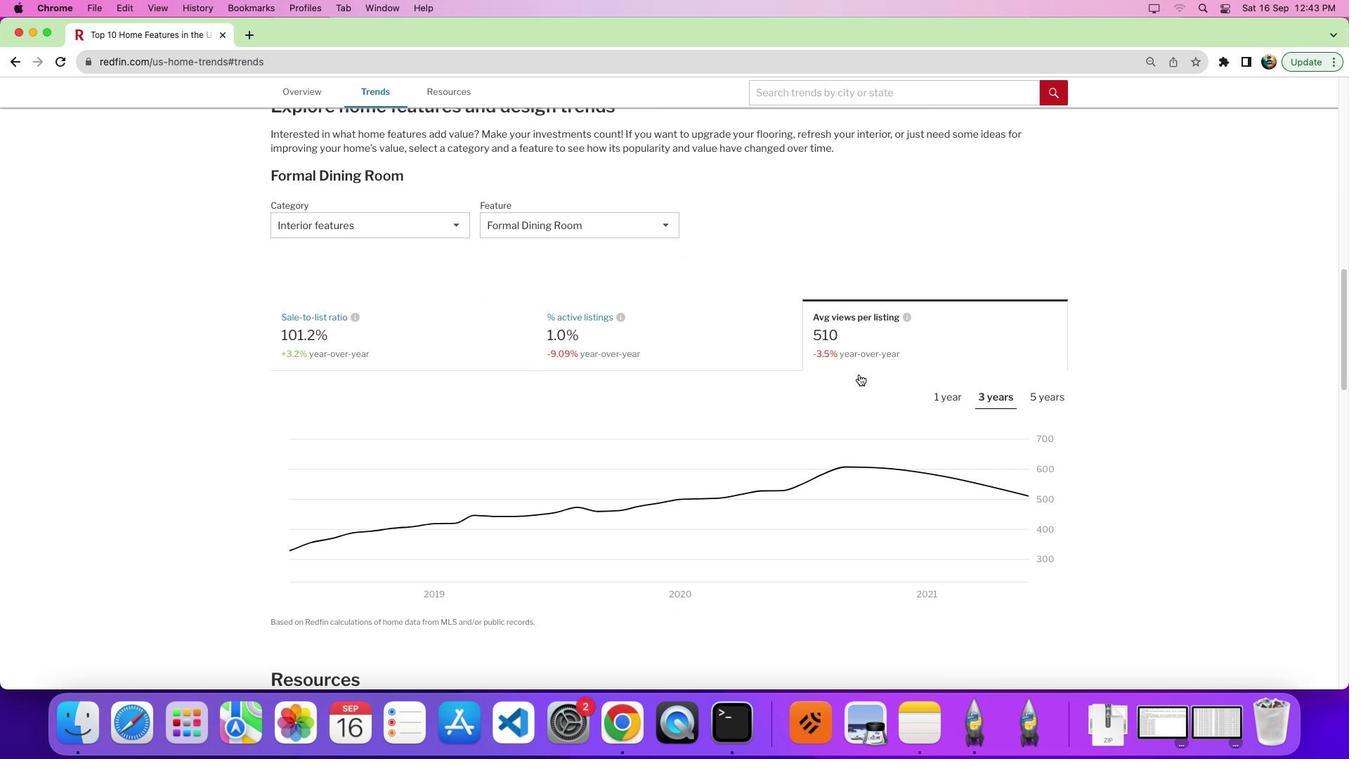 
Action: Mouse scrolled (859, 374) with delta (0, 0)
Screenshot: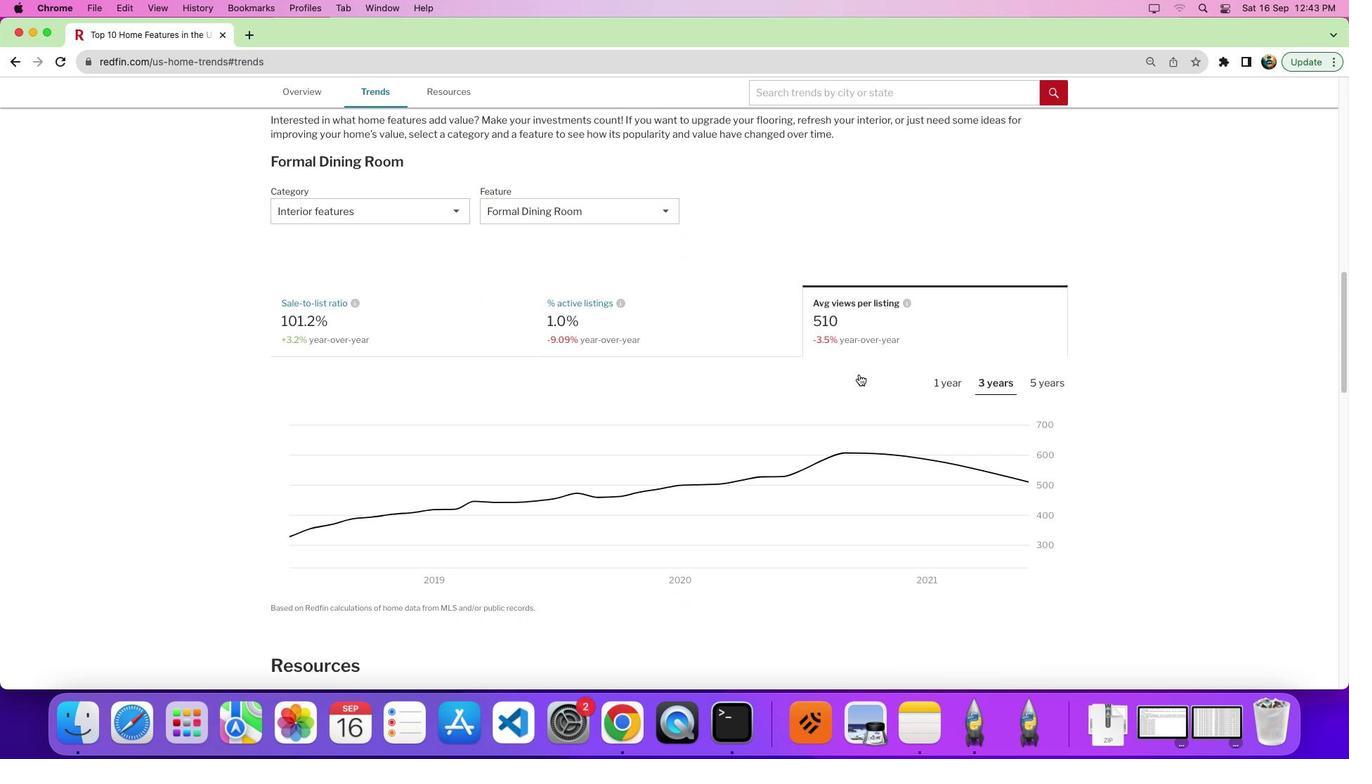 
Action: Mouse moved to (840, 466)
Screenshot: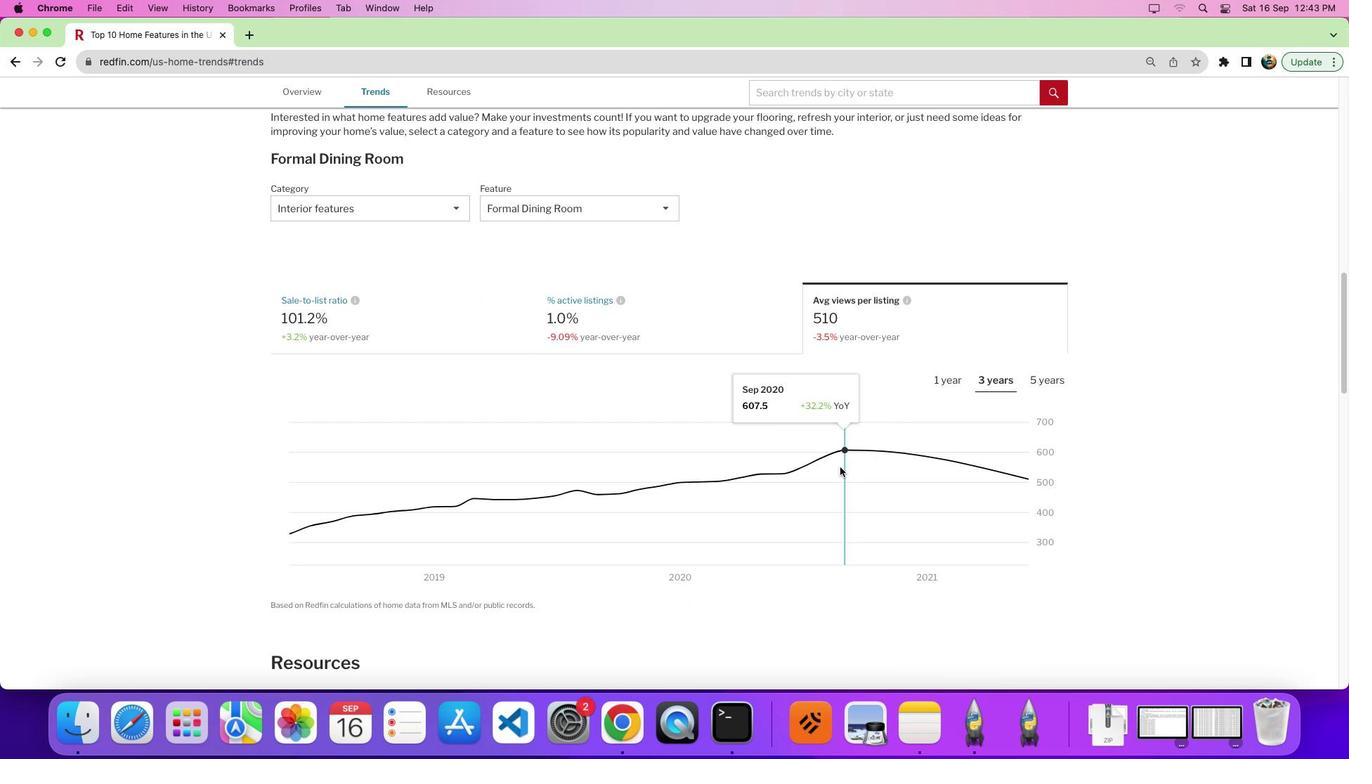 
Action: Mouse scrolled (840, 466) with delta (0, 0)
Screenshot: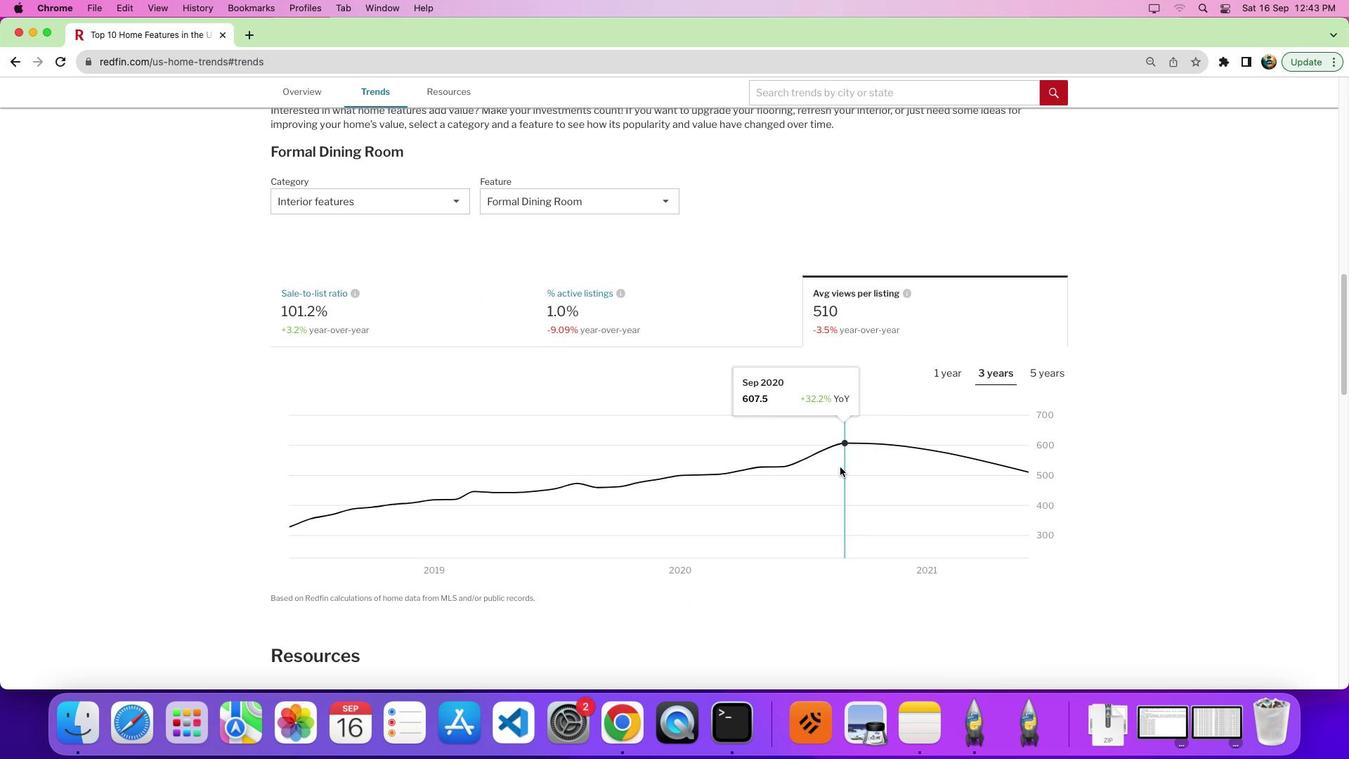 
Action: Mouse scrolled (840, 466) with delta (0, 0)
Screenshot: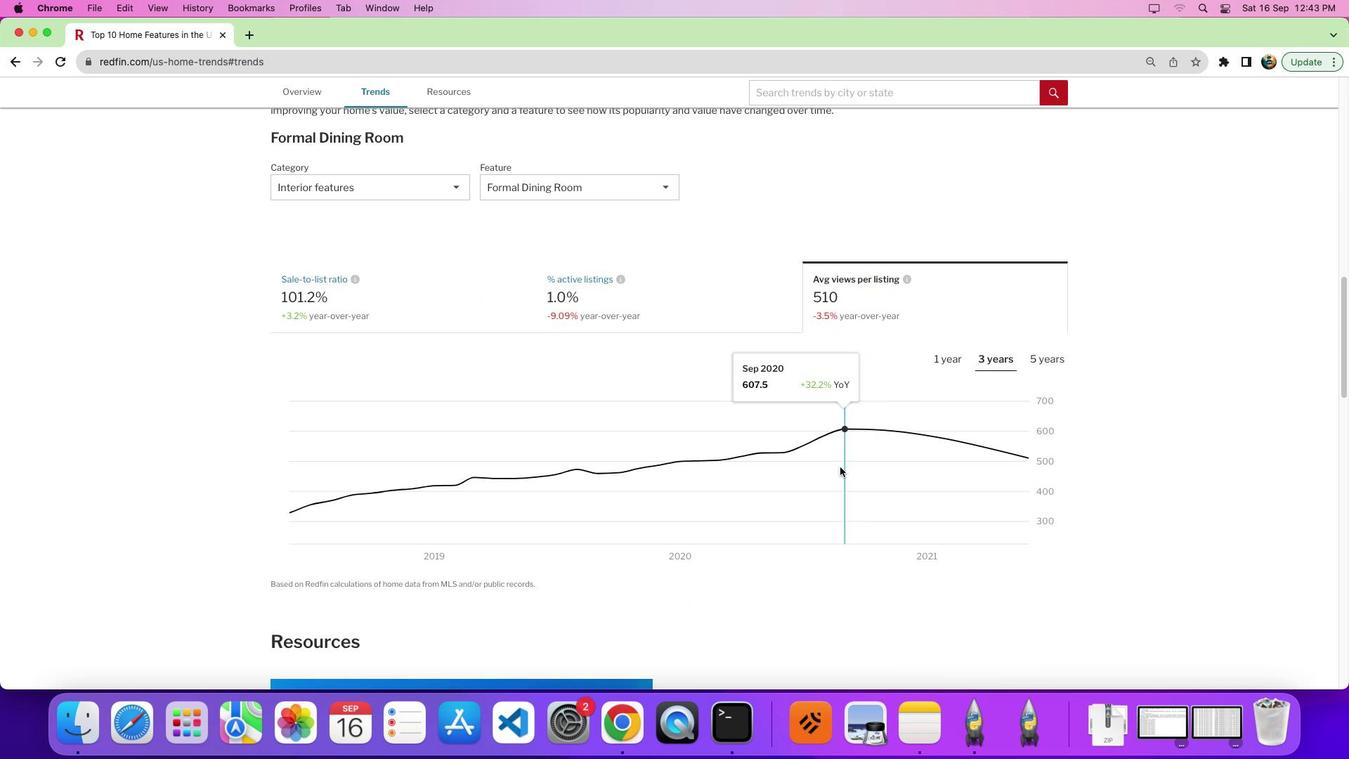 
Action: Mouse moved to (1034, 475)
Screenshot: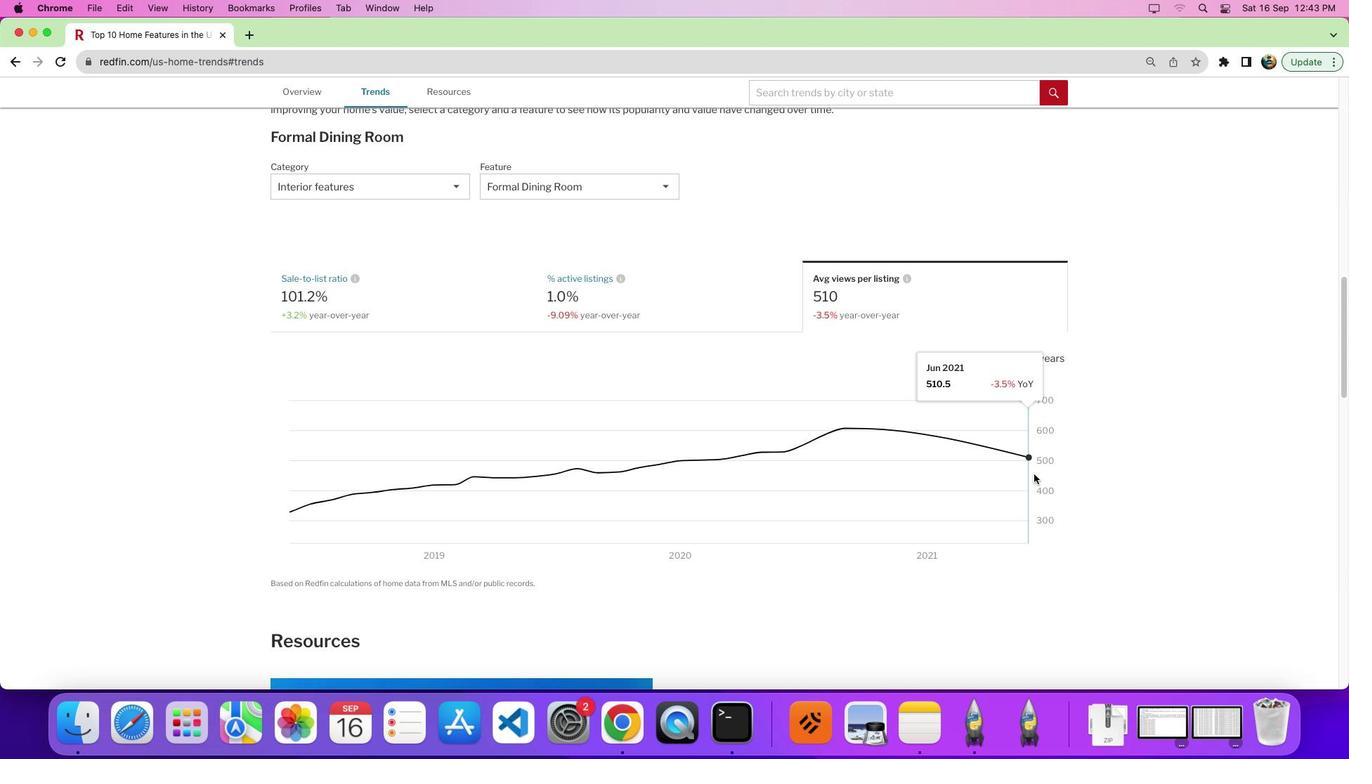 
